 Task: Create new contact,   with mail id: 'SmithLeah@jcrew.com', first name: 'Leah', Last name: 'Smith', Job Title: Technical Writer, Phone number (408) 555-7890. Change life cycle stage to  'Lead' and lead status to 'New'. Add new company to the associated contact: www.speedmark.com
 . Logged in from softage.5@softage.net
Action: Mouse moved to (69, 66)
Screenshot: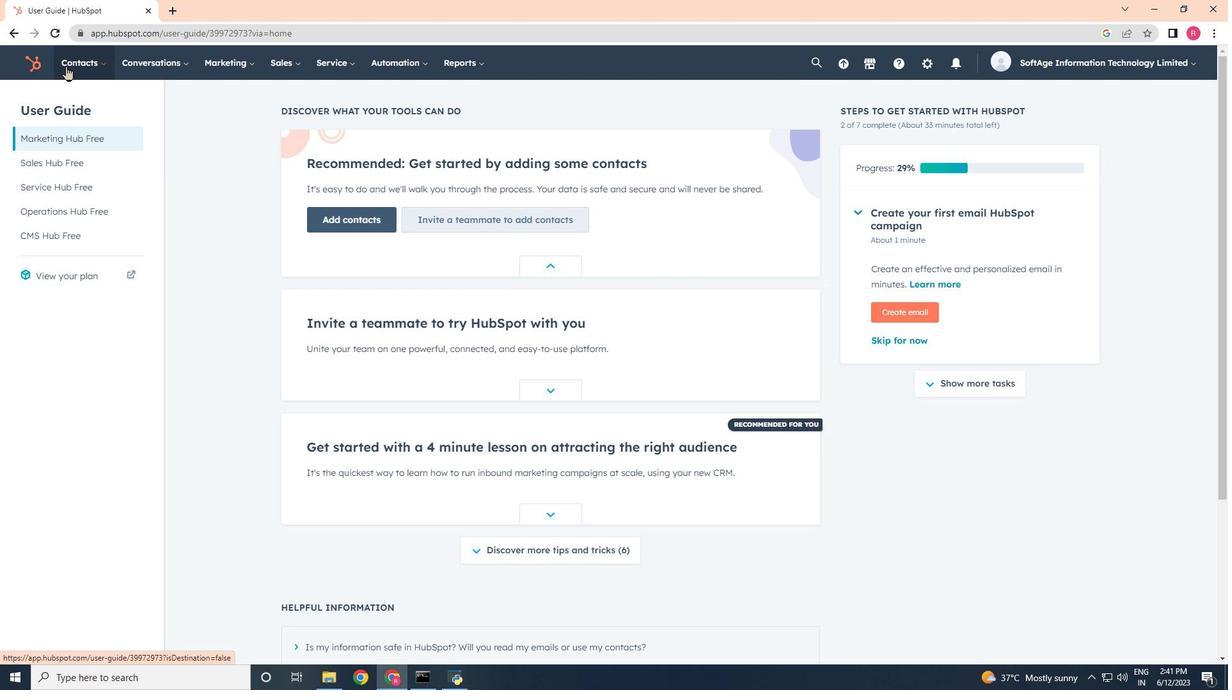 
Action: Mouse pressed left at (69, 66)
Screenshot: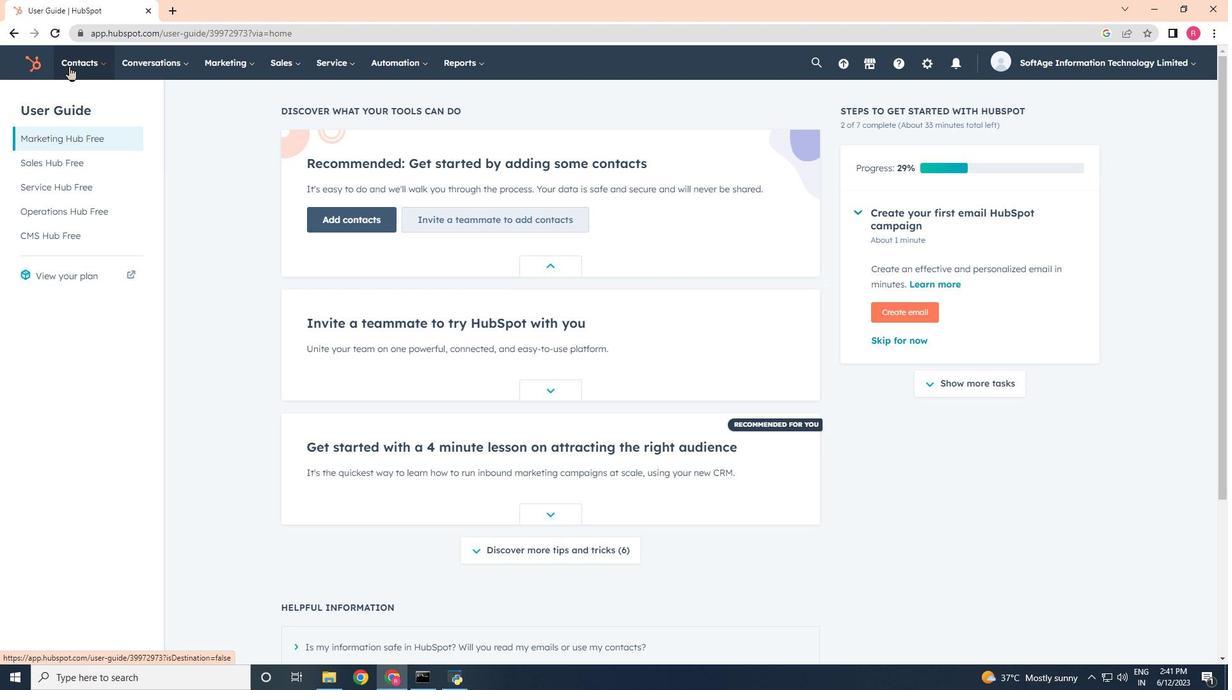 
Action: Mouse moved to (87, 97)
Screenshot: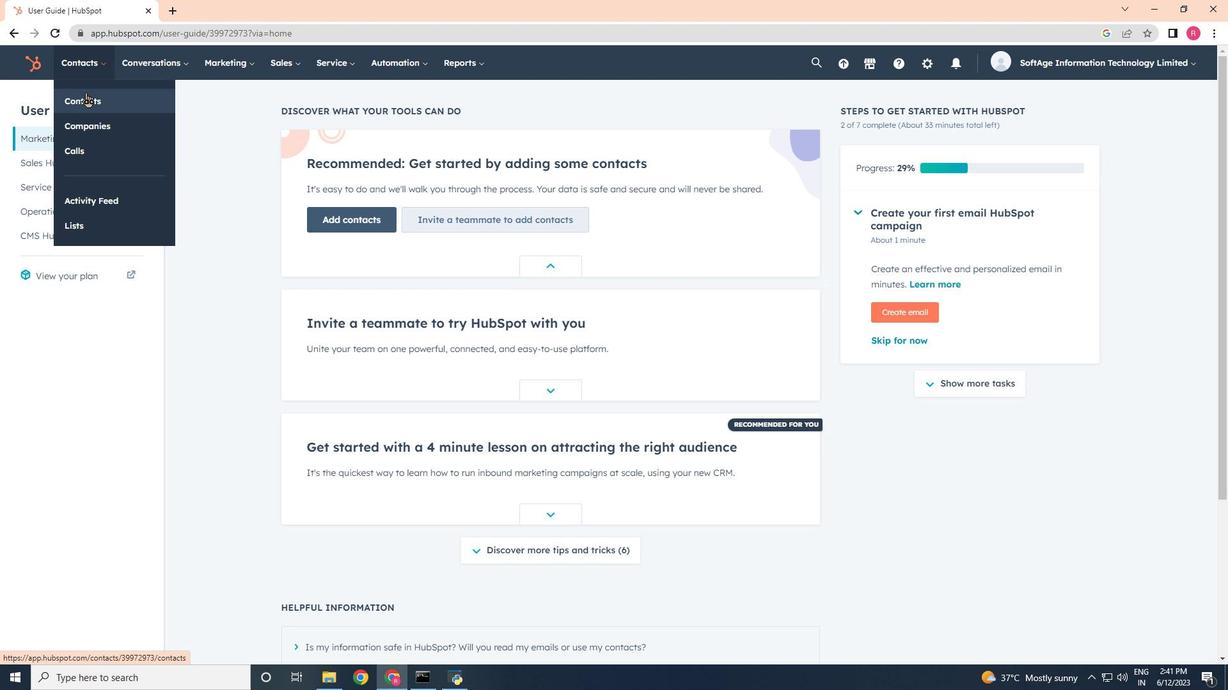 
Action: Mouse pressed left at (87, 97)
Screenshot: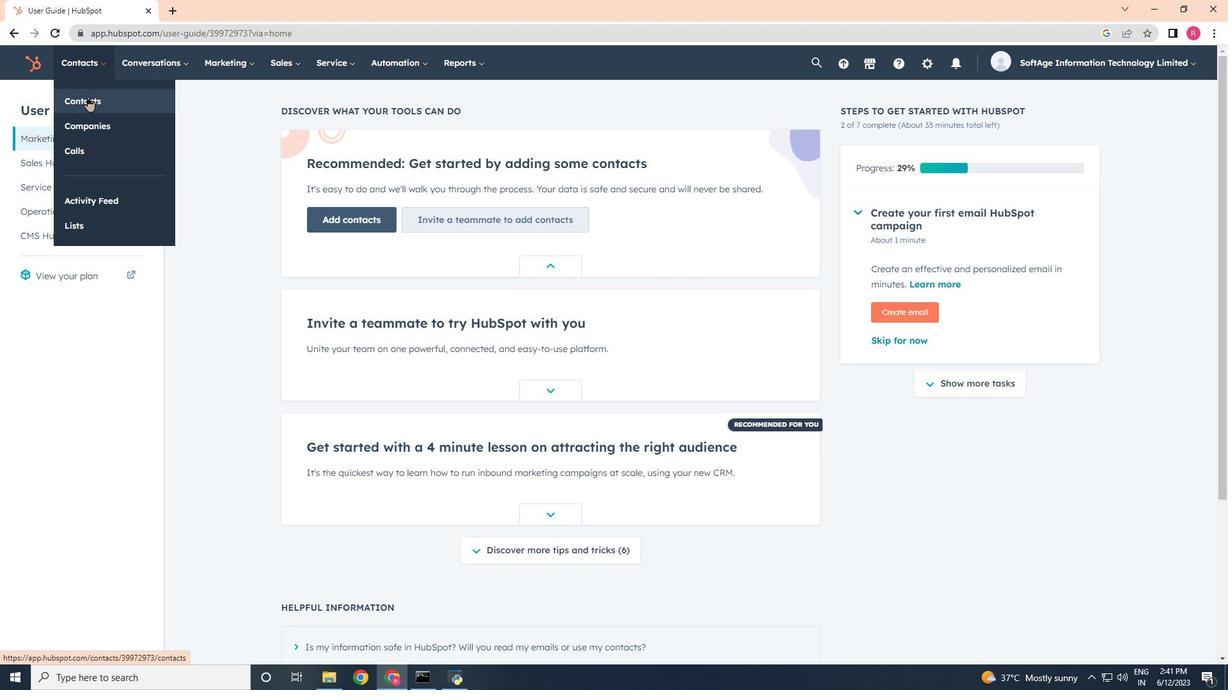 
Action: Mouse moved to (1182, 109)
Screenshot: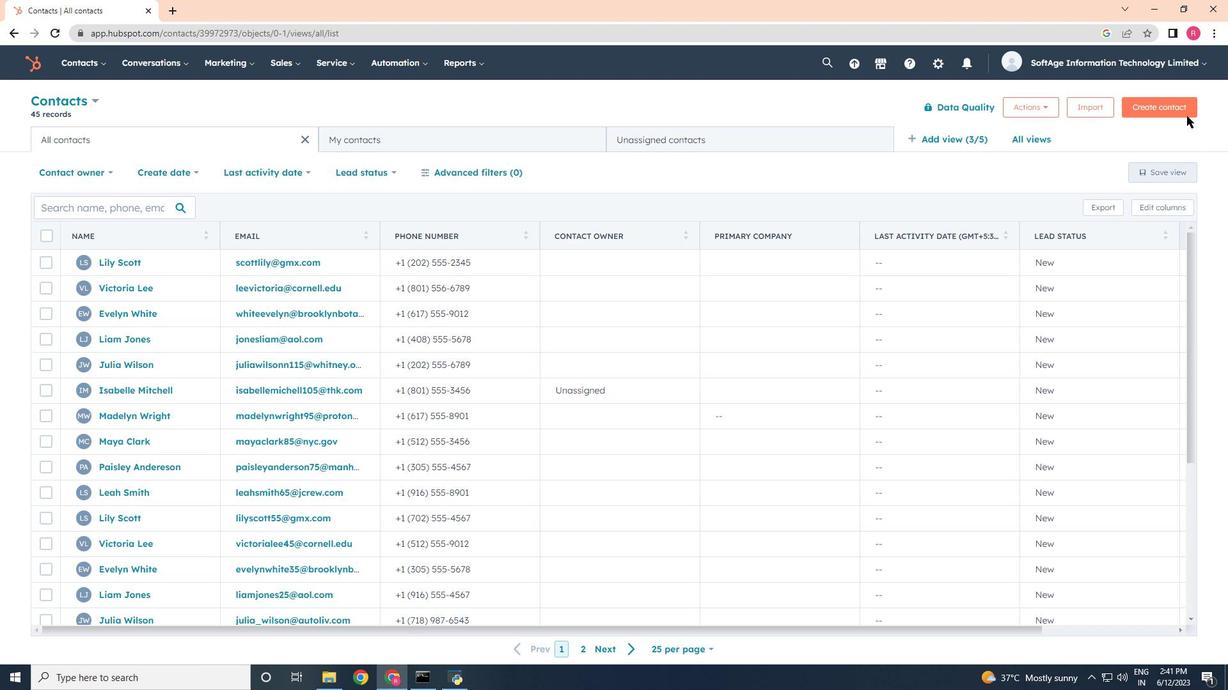 
Action: Mouse pressed left at (1182, 109)
Screenshot: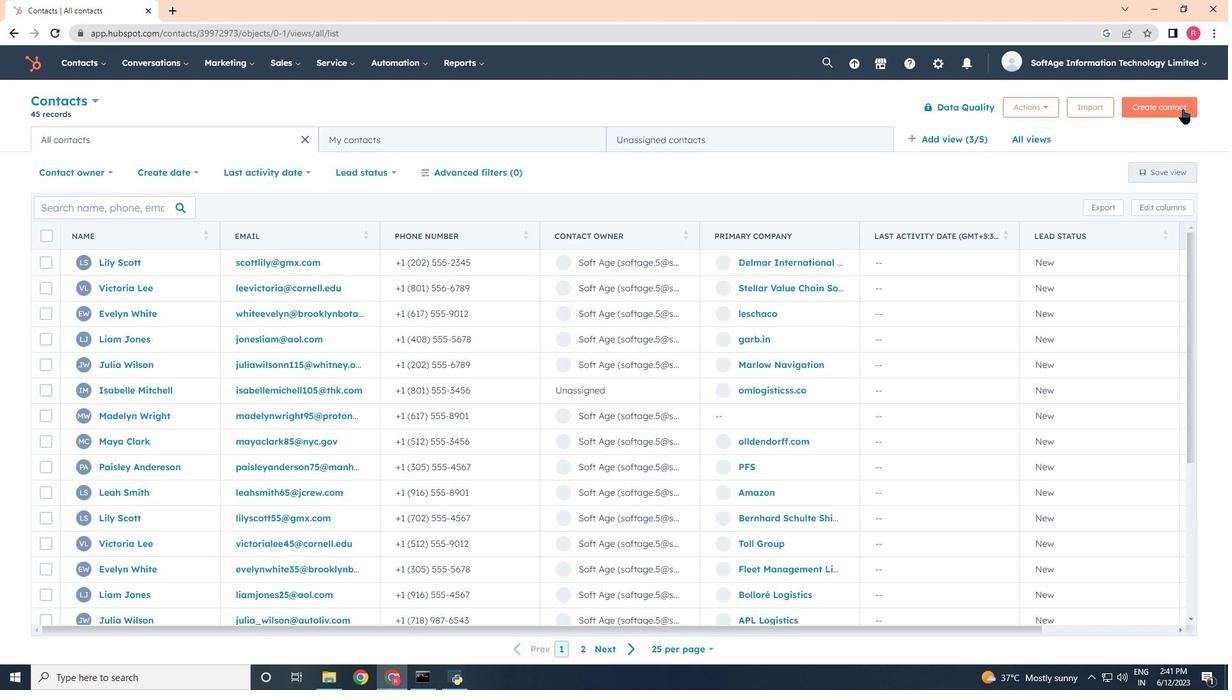 
Action: Mouse moved to (943, 165)
Screenshot: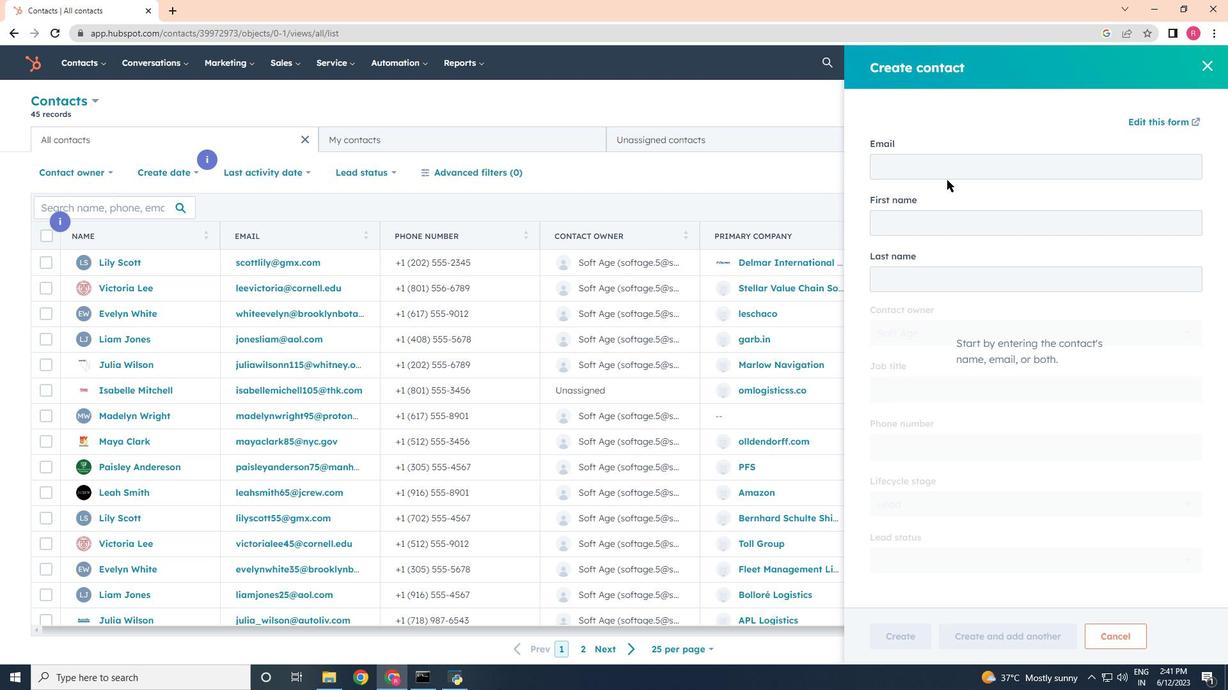 
Action: Mouse pressed left at (943, 165)
Screenshot: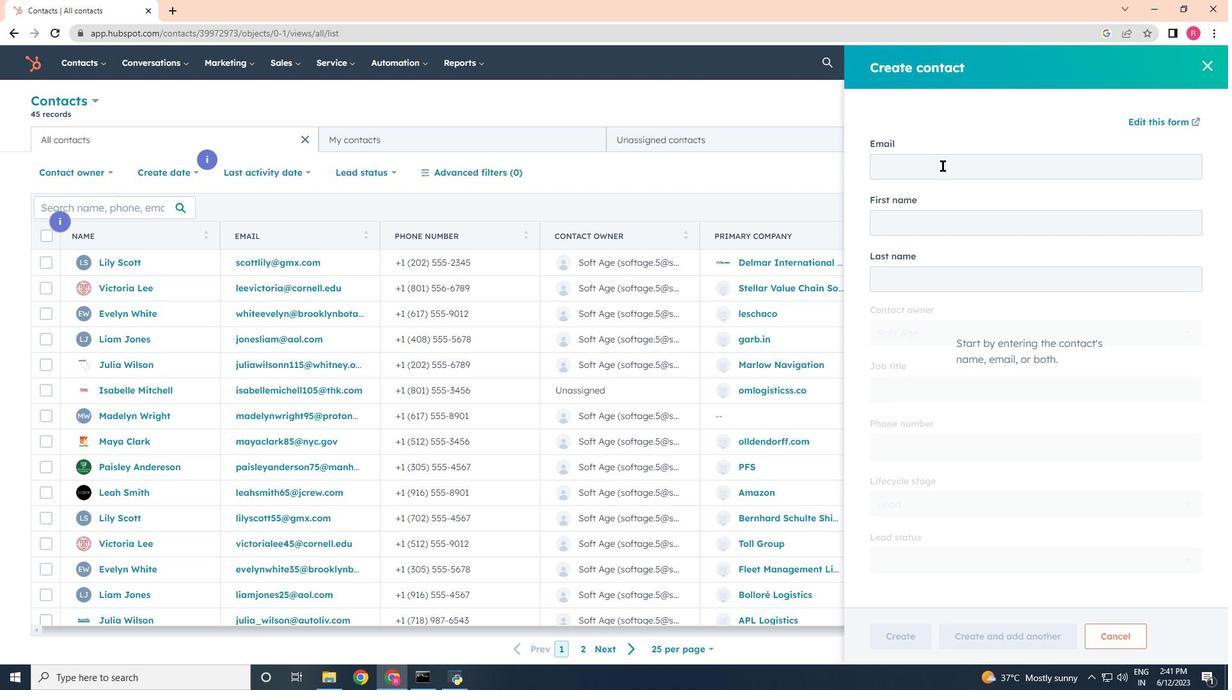 
Action: Mouse moved to (924, 154)
Screenshot: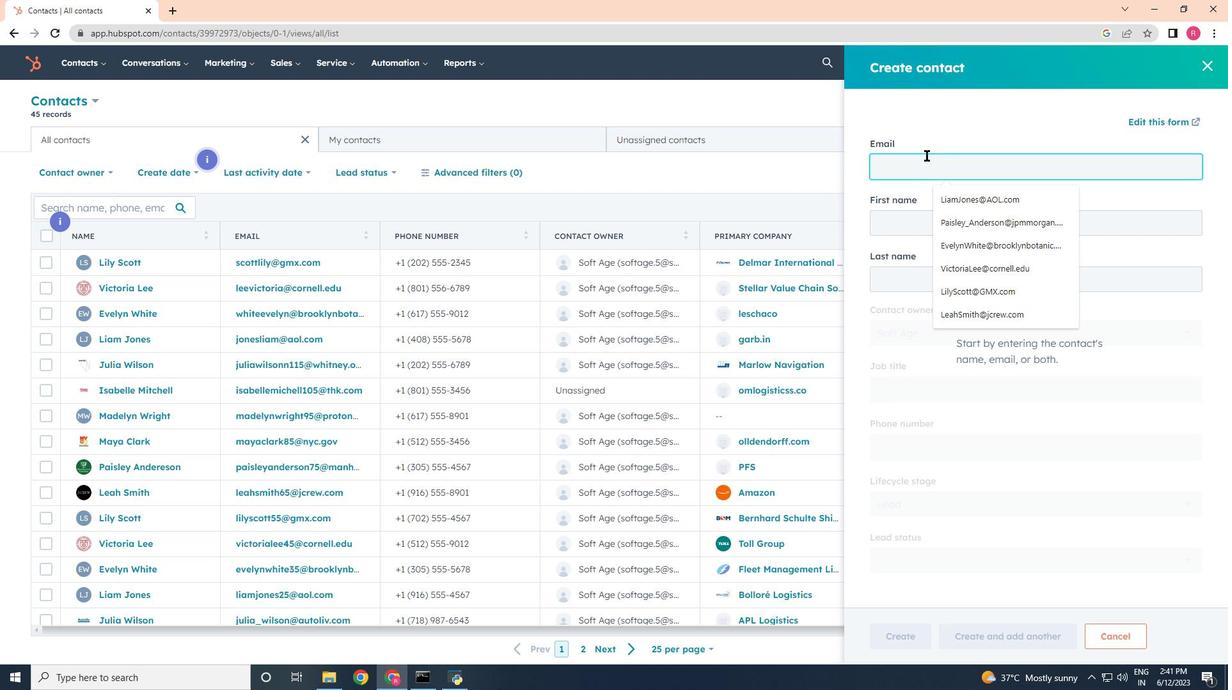 
Action: Key pressed <Key.shift>Smith<Key.shift>Leah<Key.shift><Key.shift><Key.shift><Key.shift><Key.shift><Key.shift><Key.shift>@jcrew.com
Screenshot: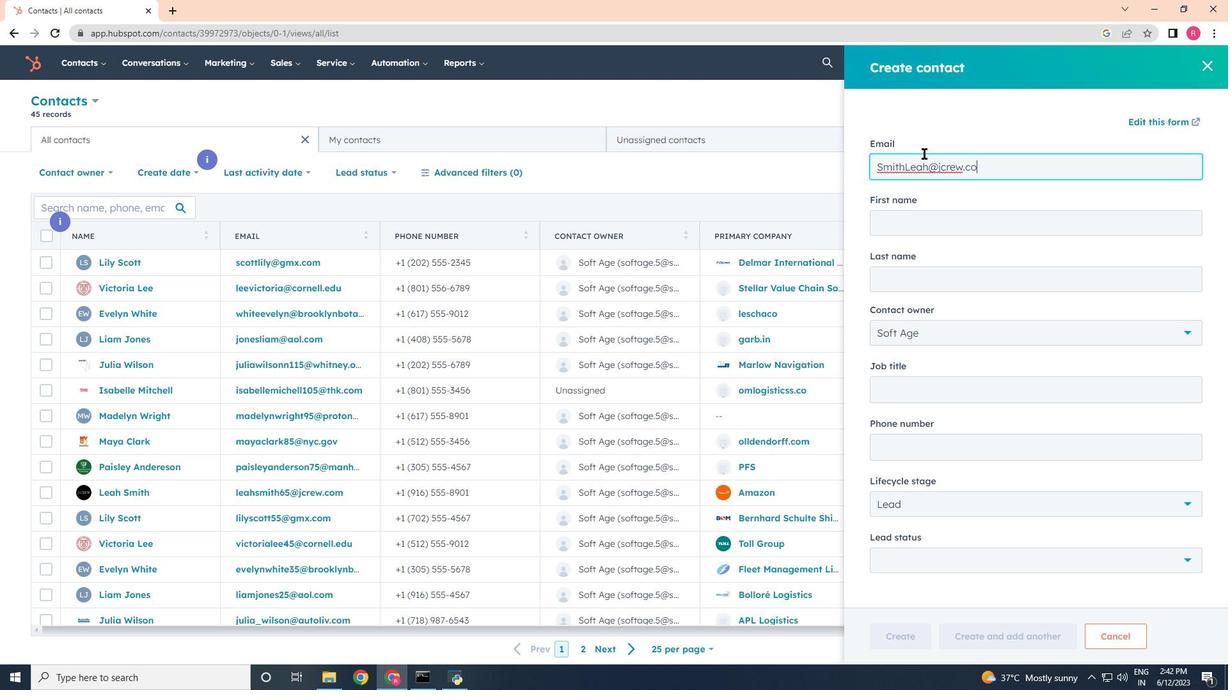 
Action: Mouse moved to (944, 220)
Screenshot: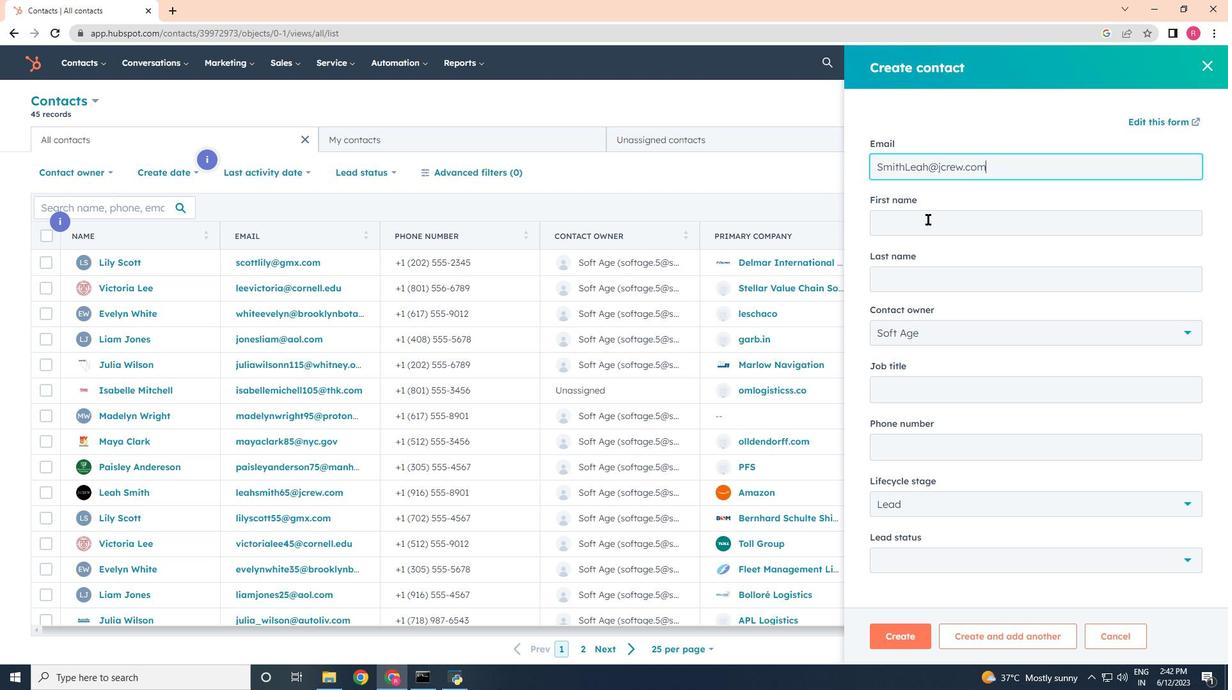 
Action: Mouse pressed left at (944, 220)
Screenshot: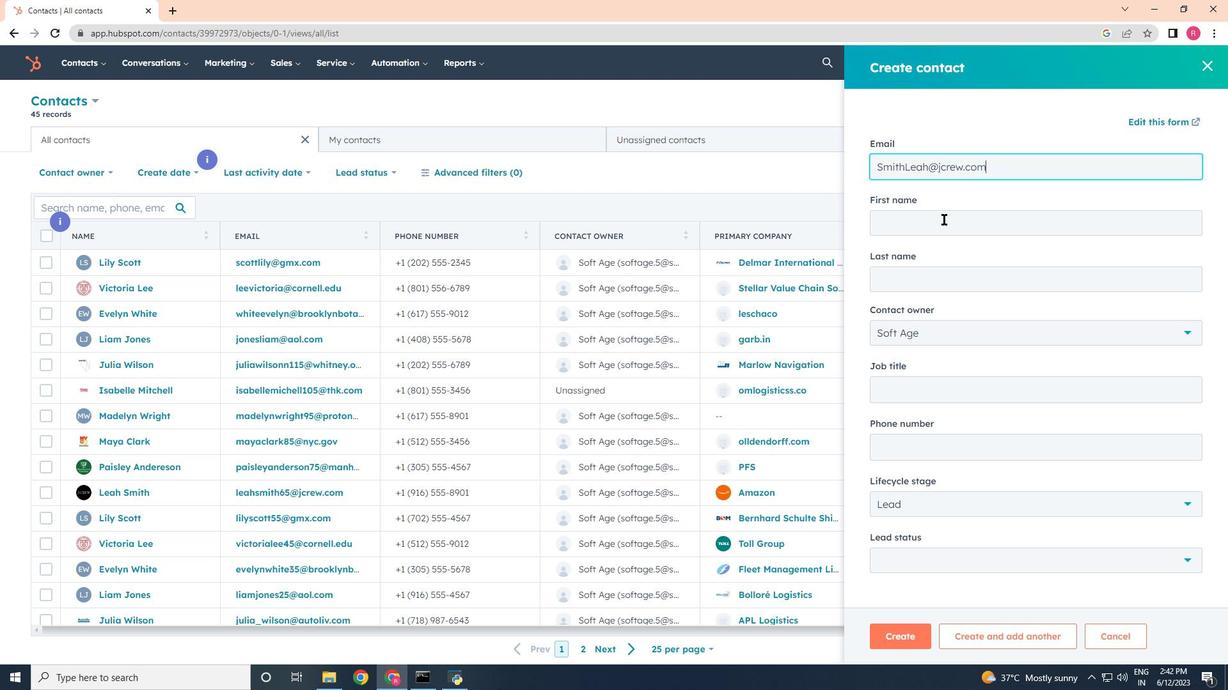 
Action: Mouse moved to (944, 220)
Screenshot: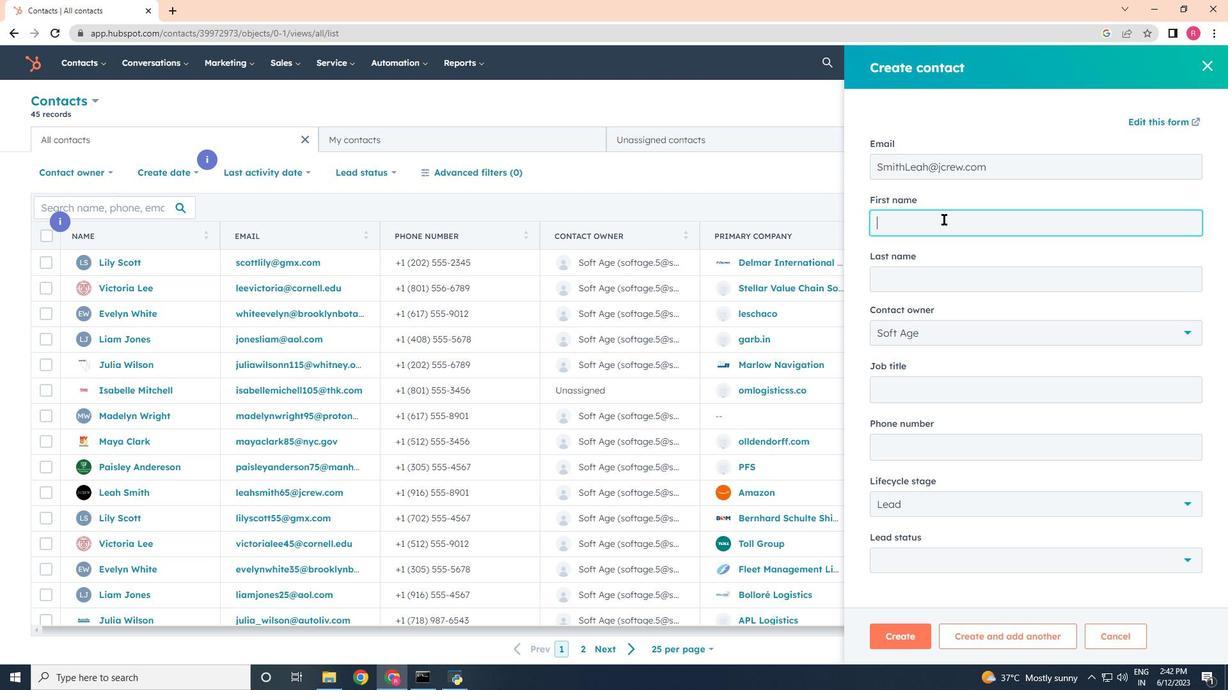 
Action: Key pressed <Key.shift>Leah<Key.tab><Key.shift><Key.shift><Key.shift><Key.shift><Key.shift><Key.shift><Key.shift><Key.shift><Key.shift>Smith<Key.tab><Key.tab><Key.shift>Technical<Key.space><Key.shift>Writwe<Key.backspace><Key.backspace>er
Screenshot: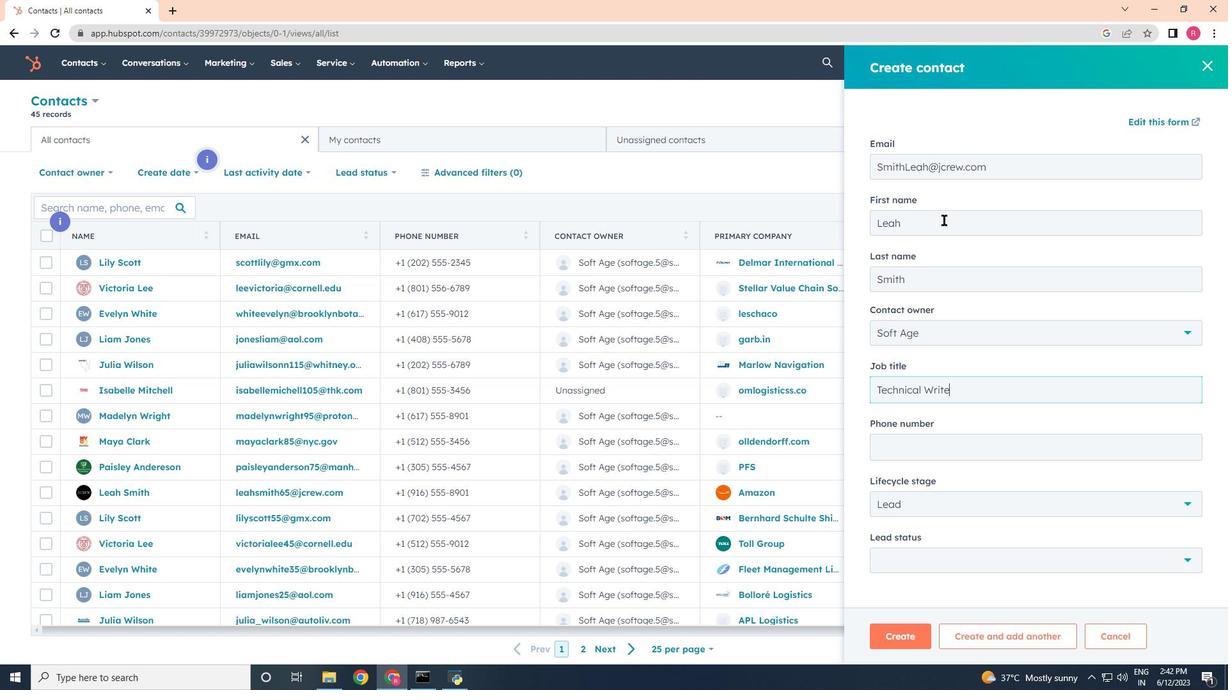 
Action: Mouse moved to (973, 451)
Screenshot: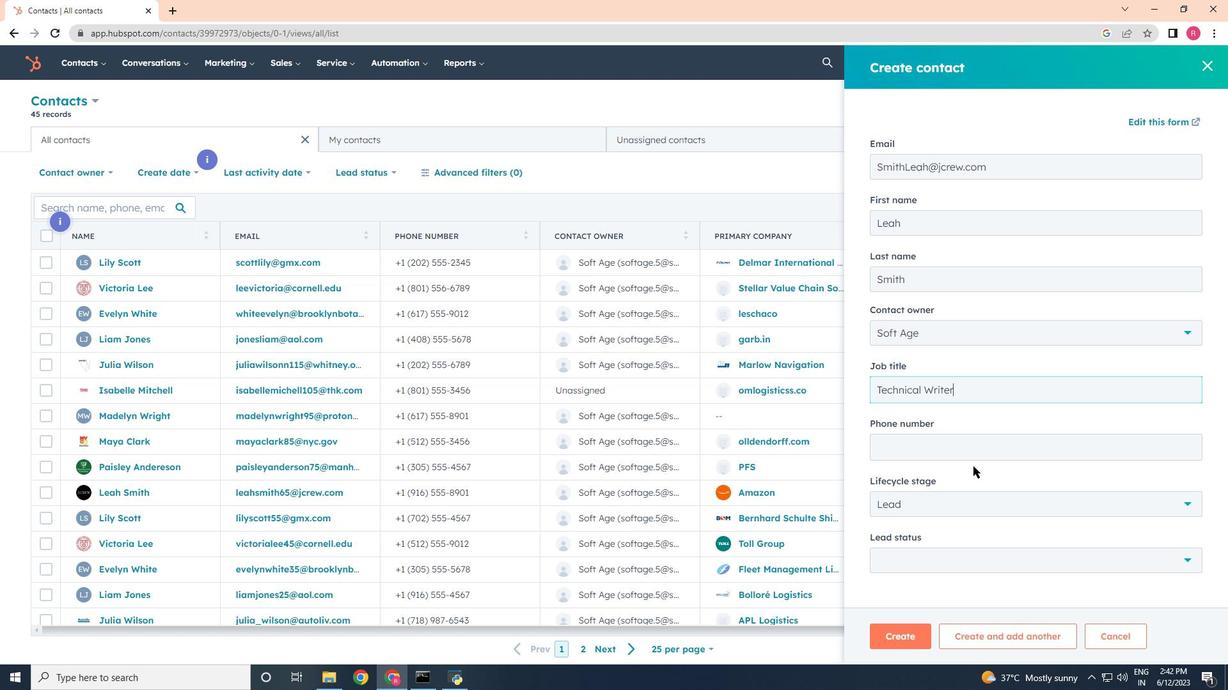 
Action: Mouse pressed left at (973, 451)
Screenshot: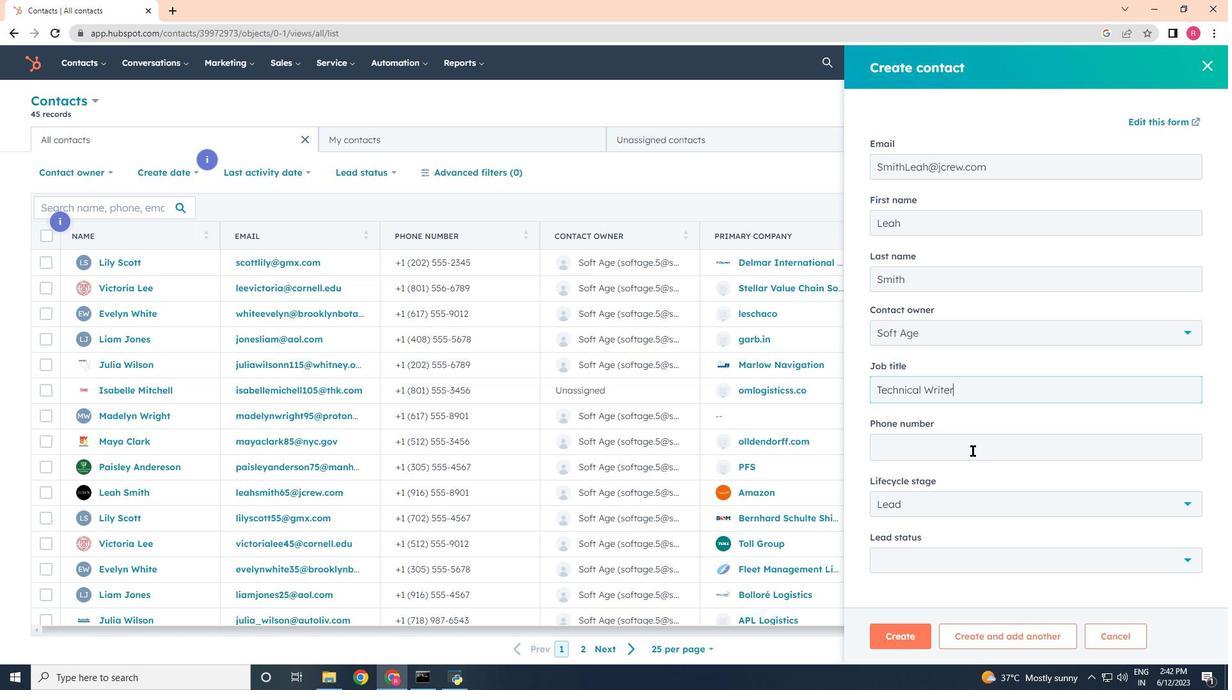 
Action: Mouse moved to (971, 449)
Screenshot: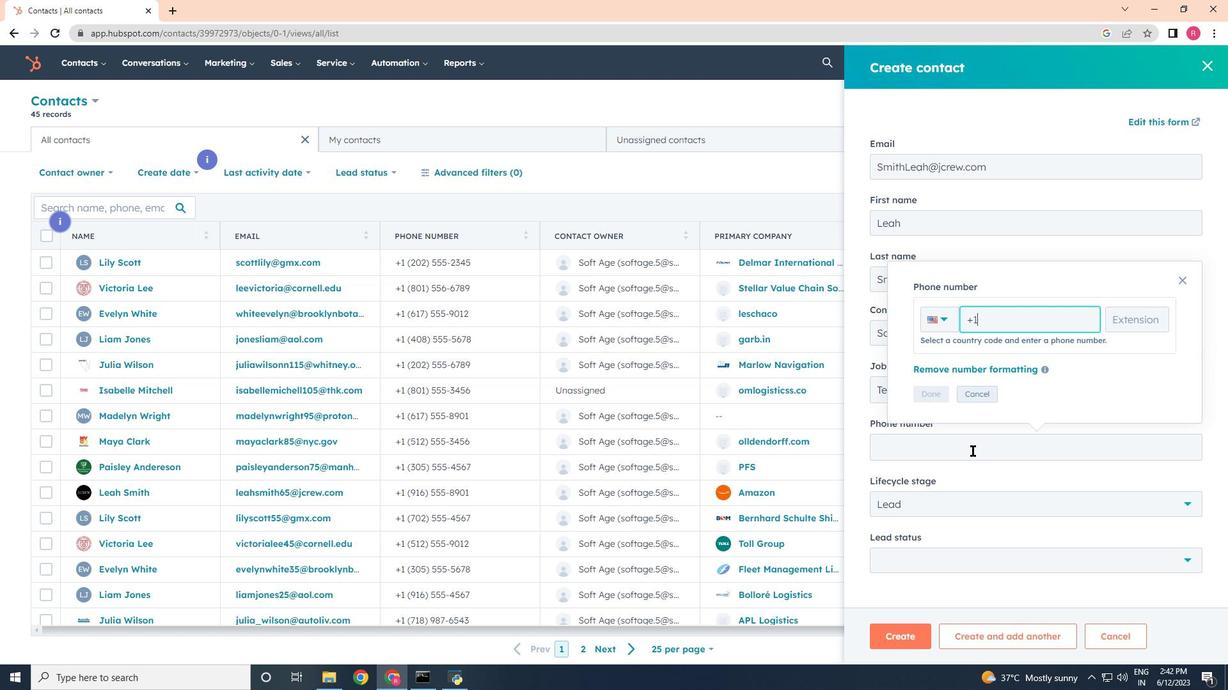 
Action: Key pressed 4085557890
Screenshot: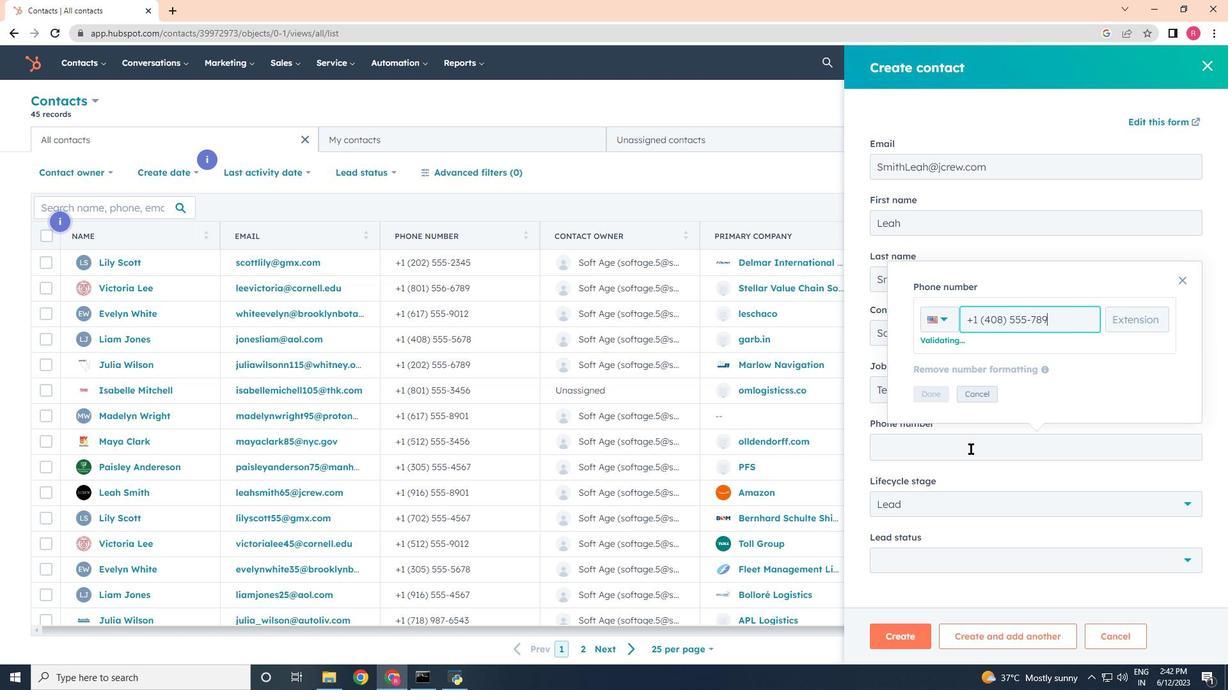 
Action: Mouse moved to (925, 399)
Screenshot: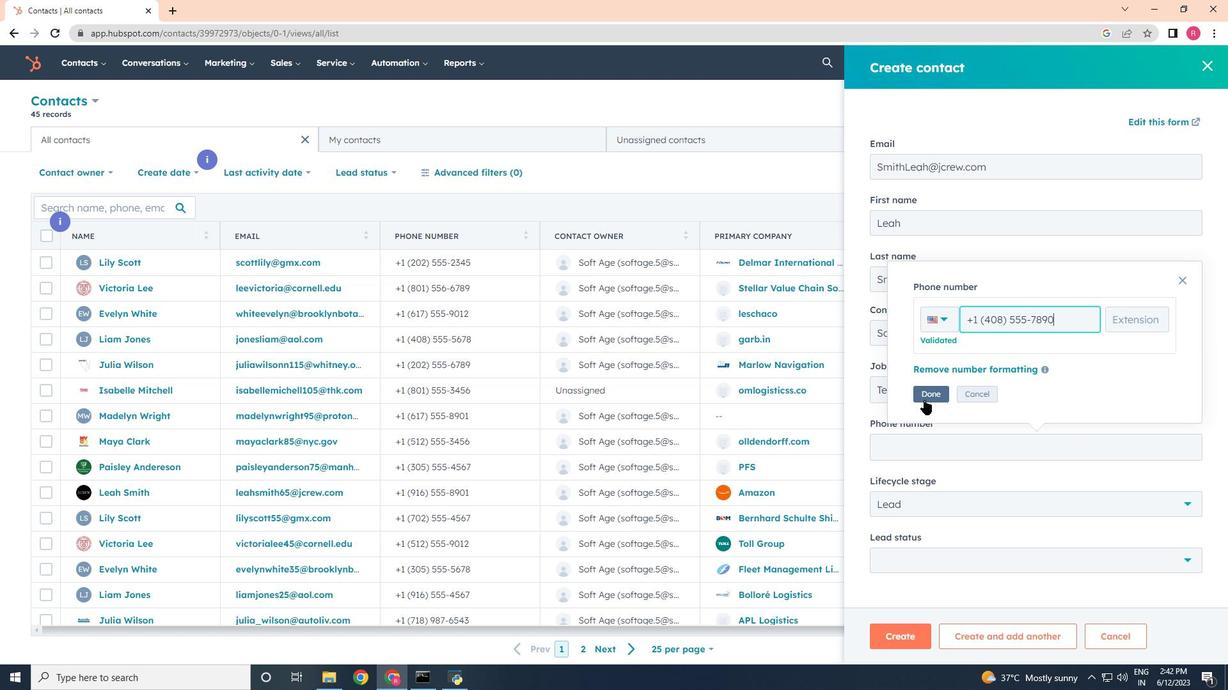 
Action: Mouse pressed left at (925, 399)
Screenshot: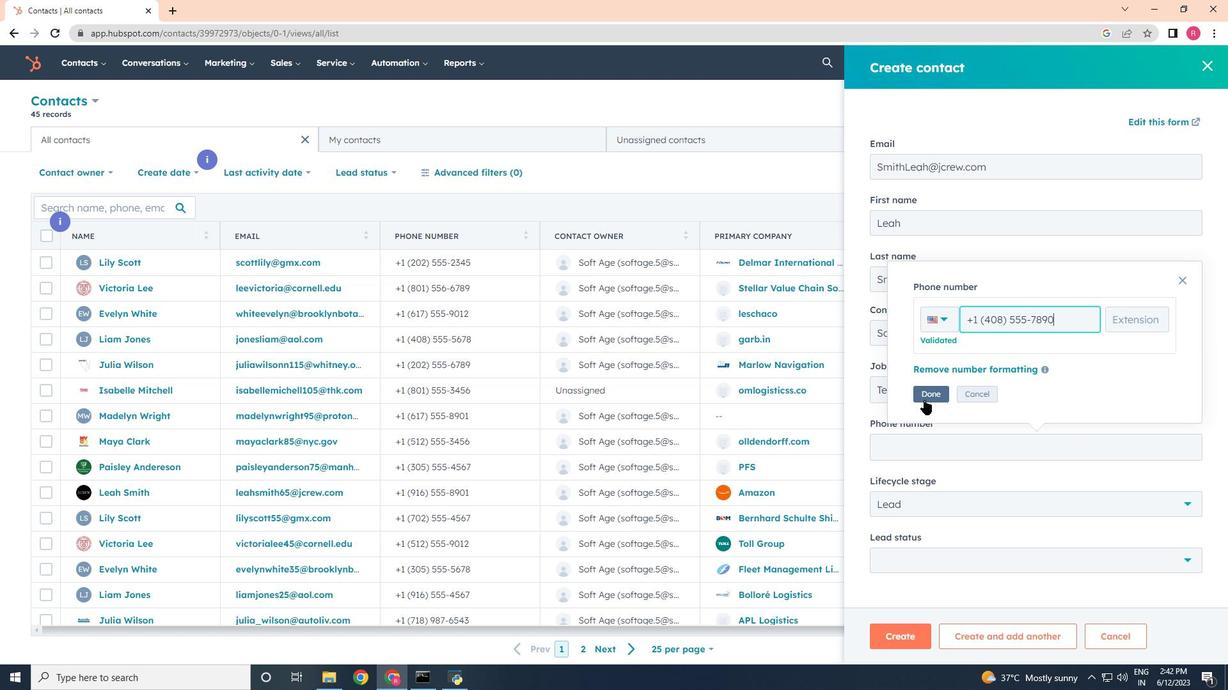 
Action: Mouse moved to (919, 518)
Screenshot: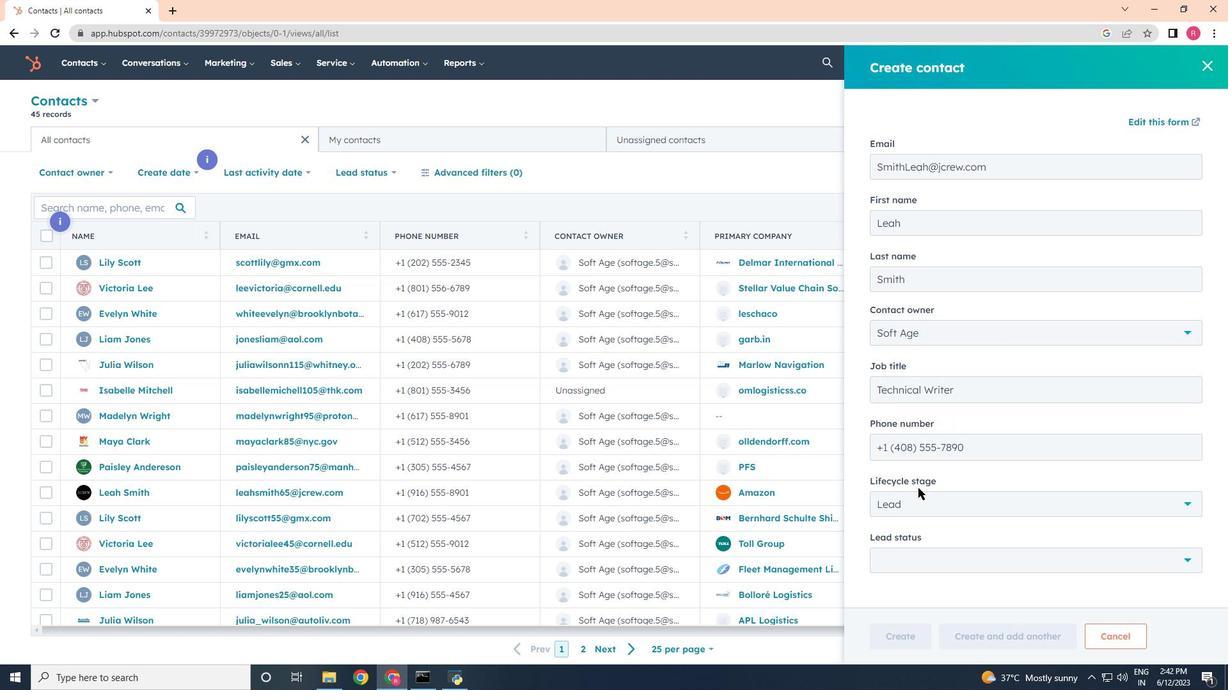 
Action: Mouse pressed left at (919, 518)
Screenshot: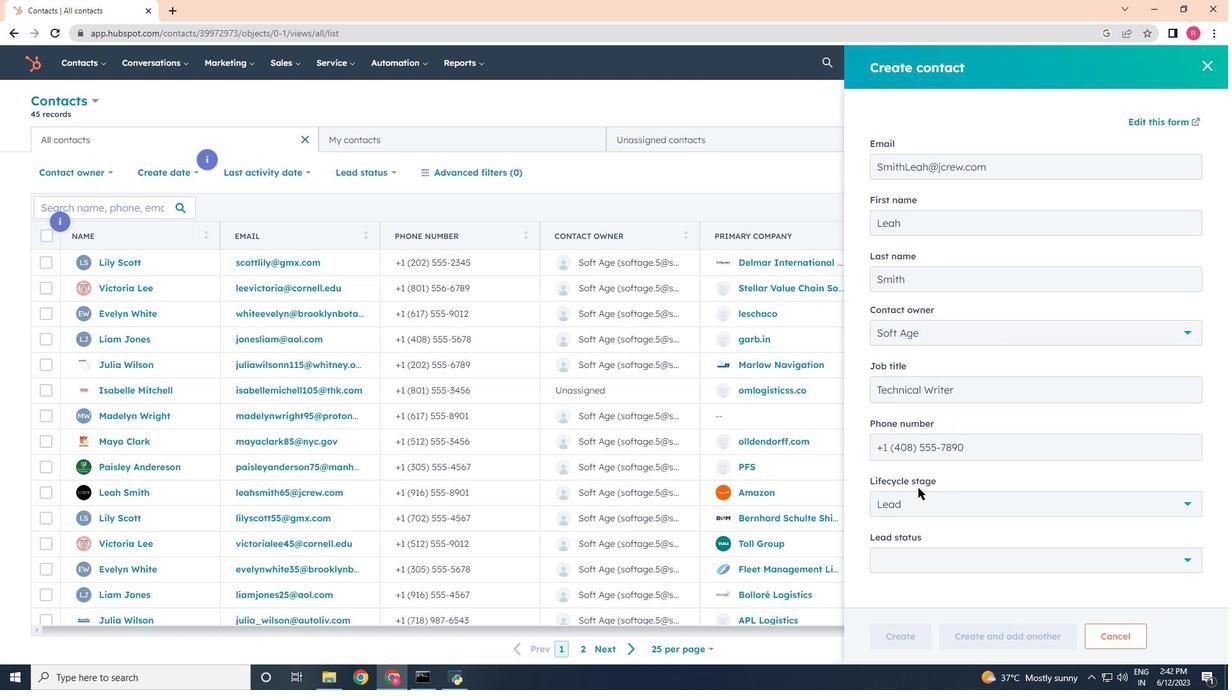 
Action: Mouse moved to (919, 511)
Screenshot: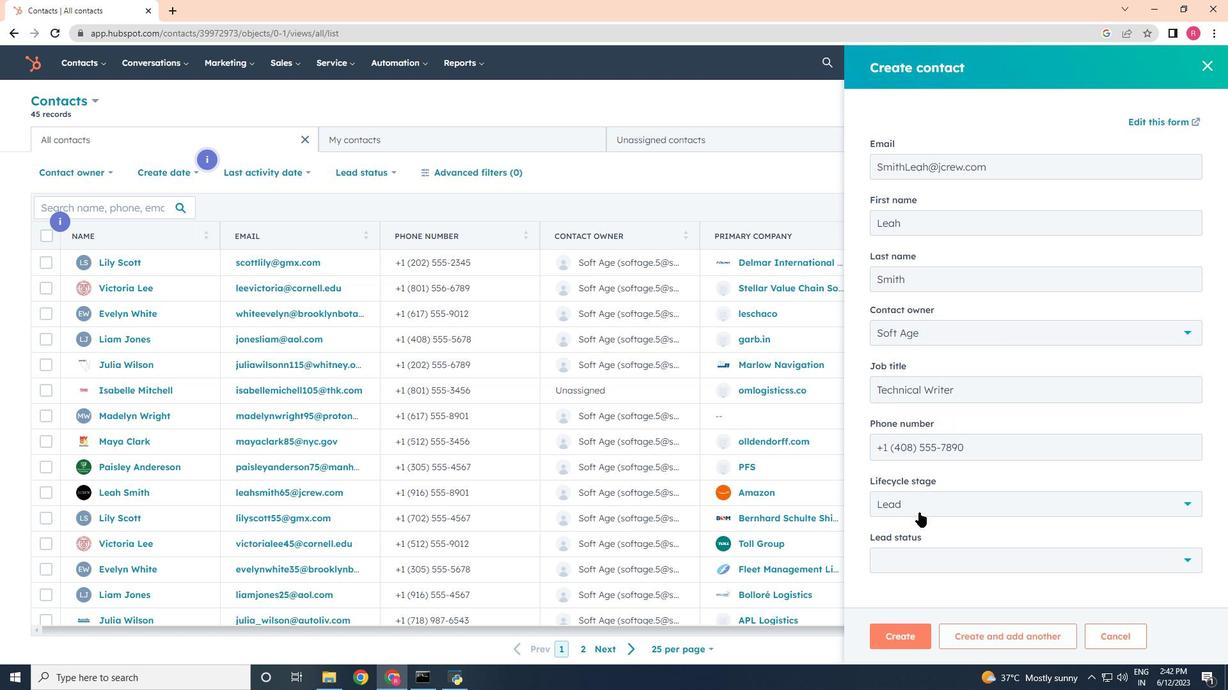 
Action: Mouse pressed left at (919, 511)
Screenshot: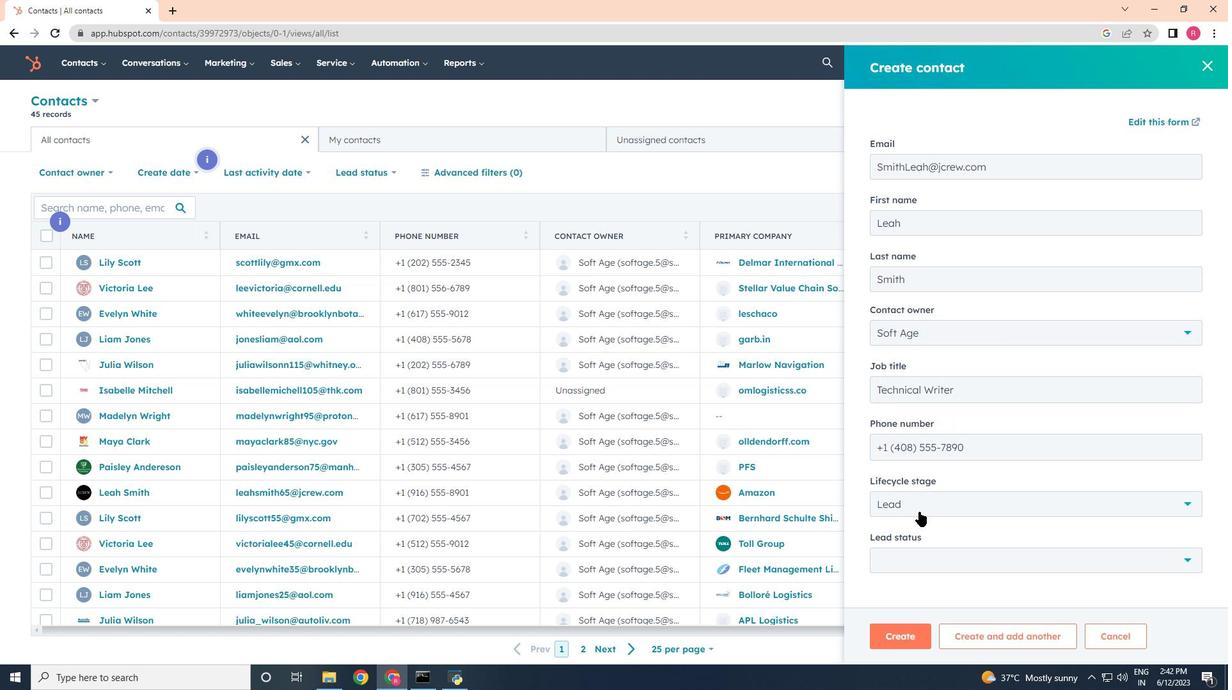 
Action: Mouse moved to (910, 377)
Screenshot: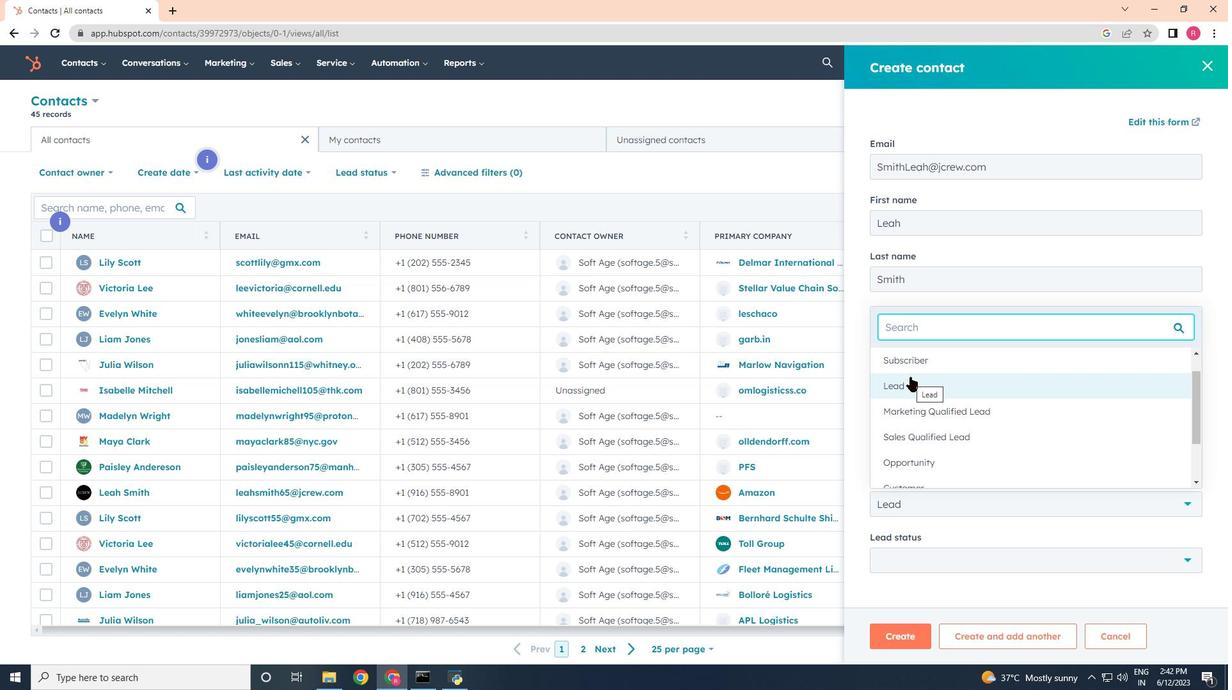 
Action: Mouse pressed left at (910, 377)
Screenshot: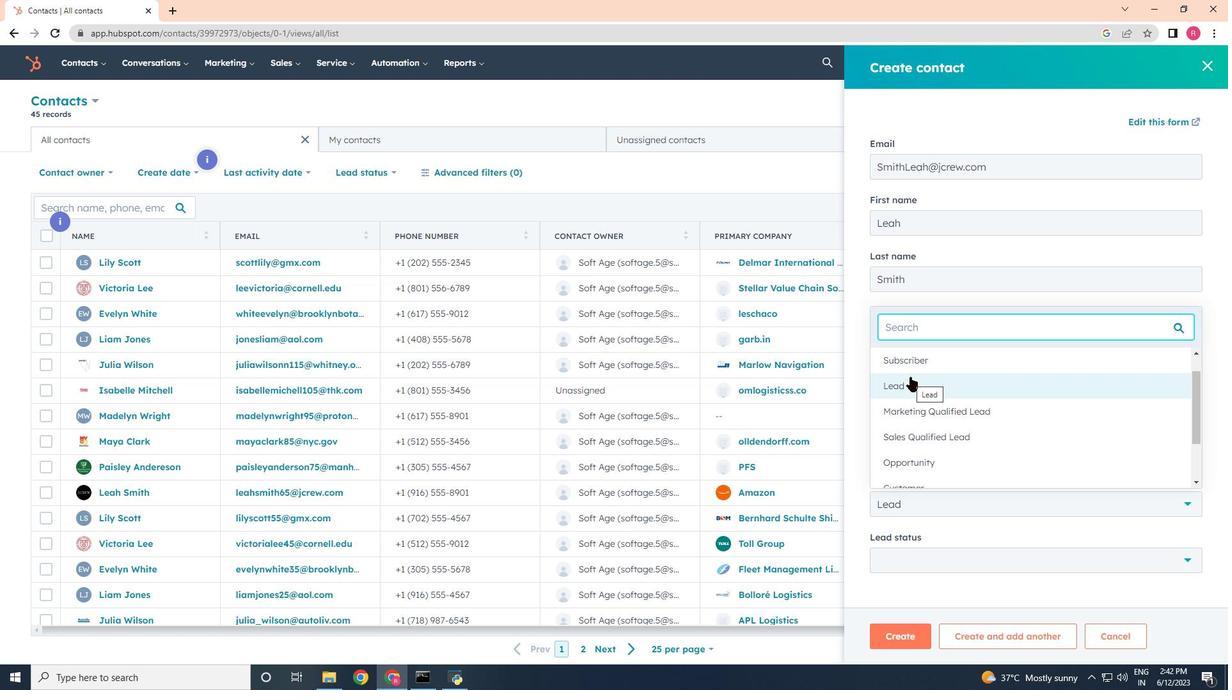 
Action: Mouse moved to (900, 555)
Screenshot: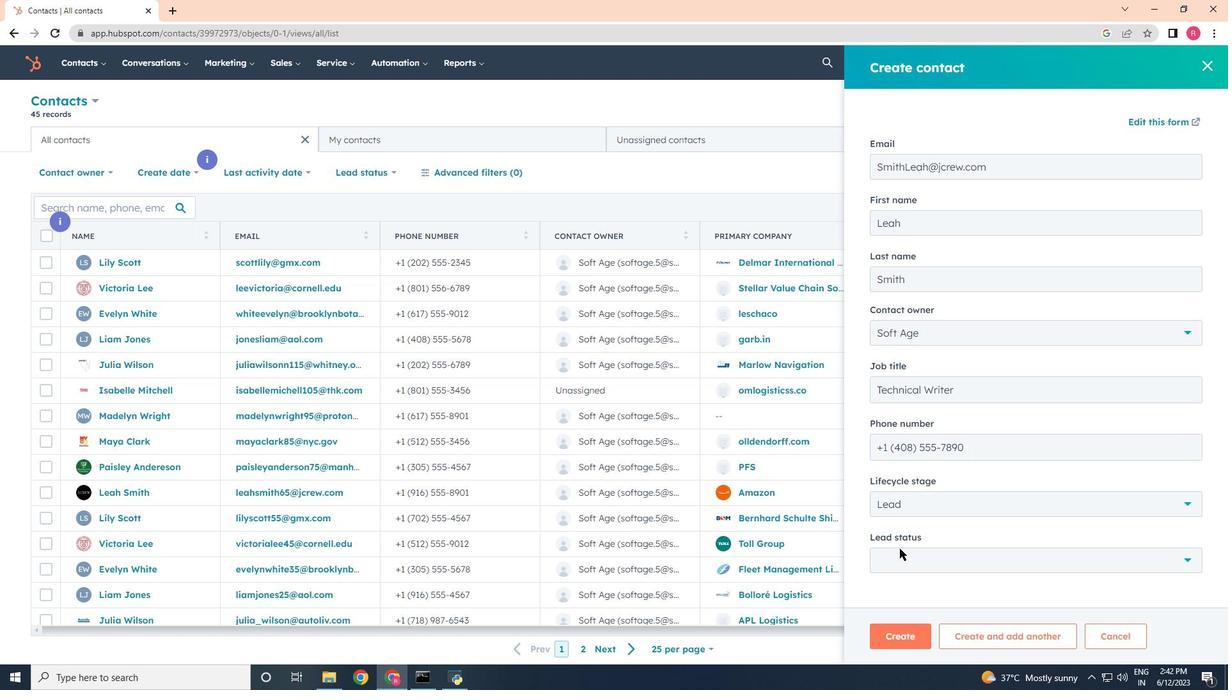 
Action: Mouse pressed left at (900, 555)
Screenshot: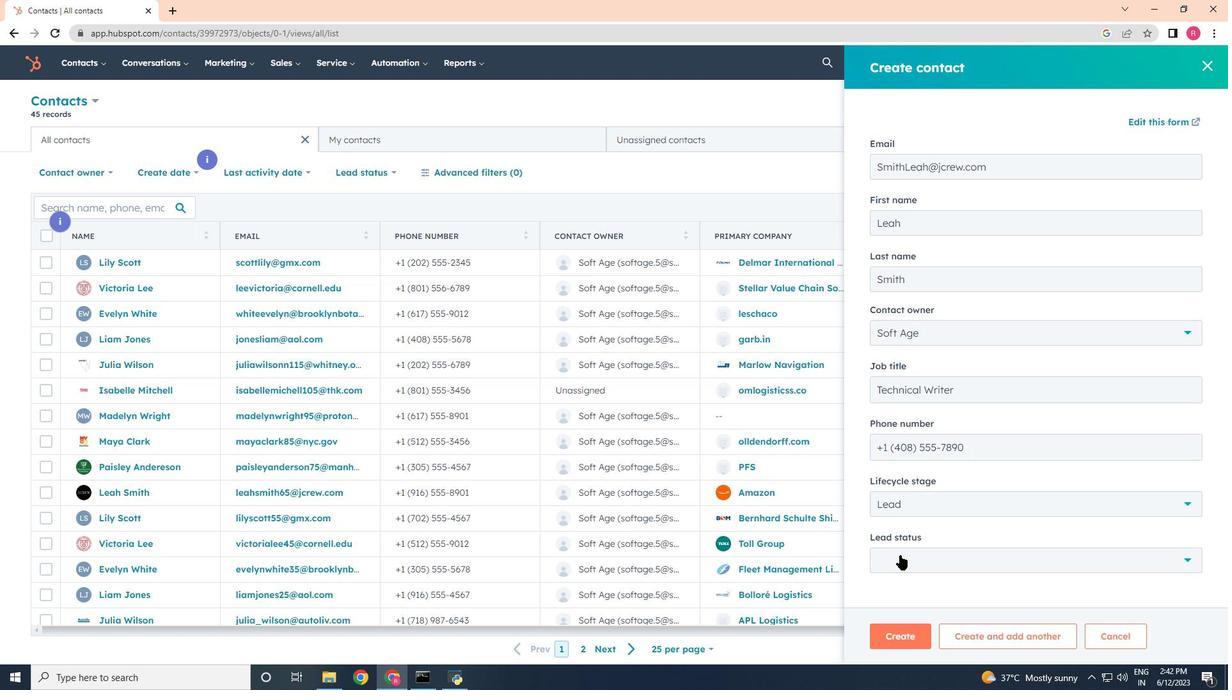 
Action: Mouse moved to (896, 434)
Screenshot: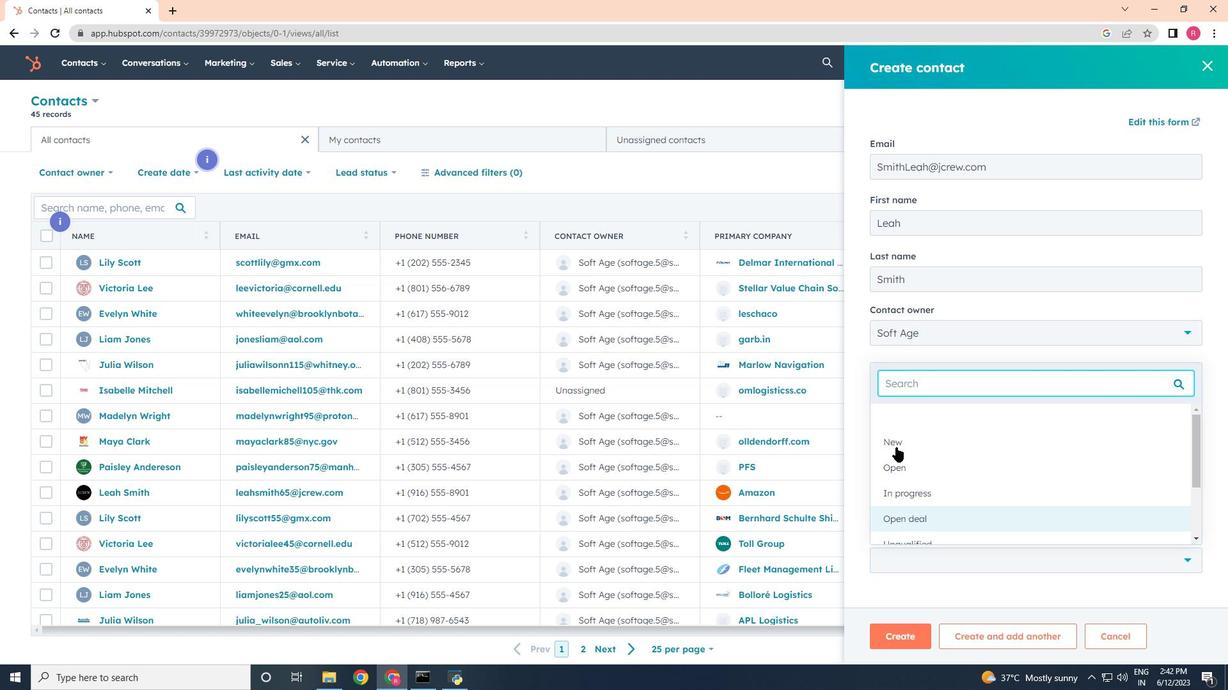 
Action: Mouse pressed left at (896, 434)
Screenshot: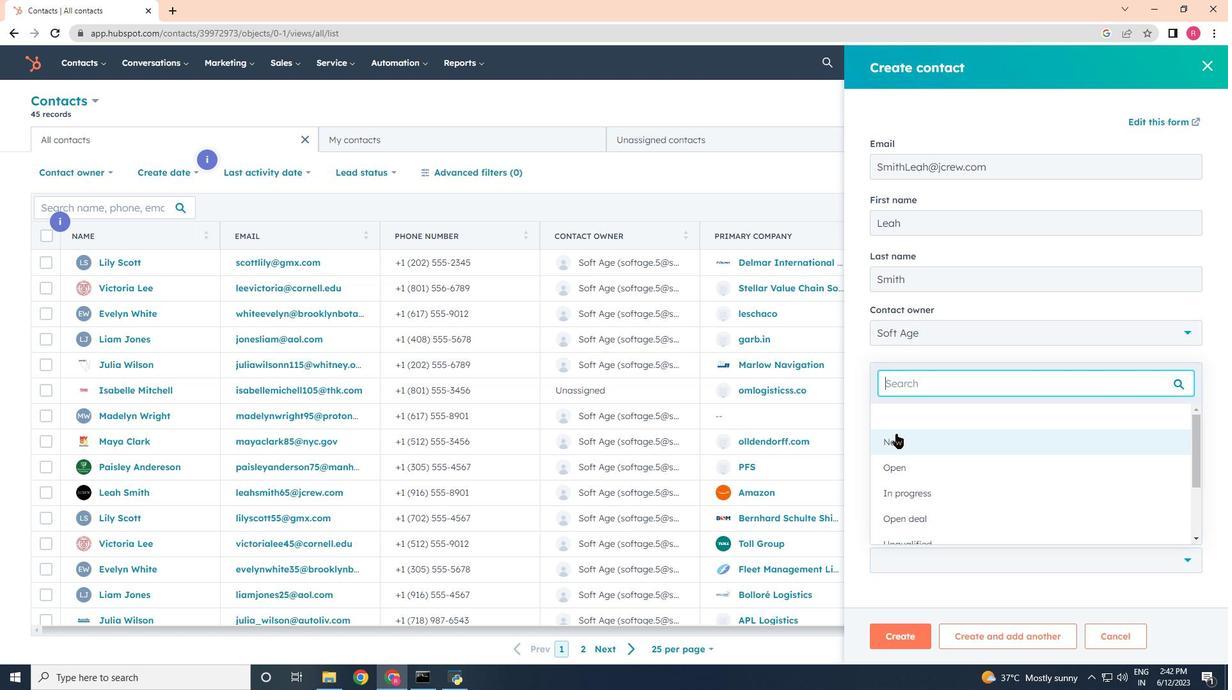 
Action: Mouse moved to (919, 635)
Screenshot: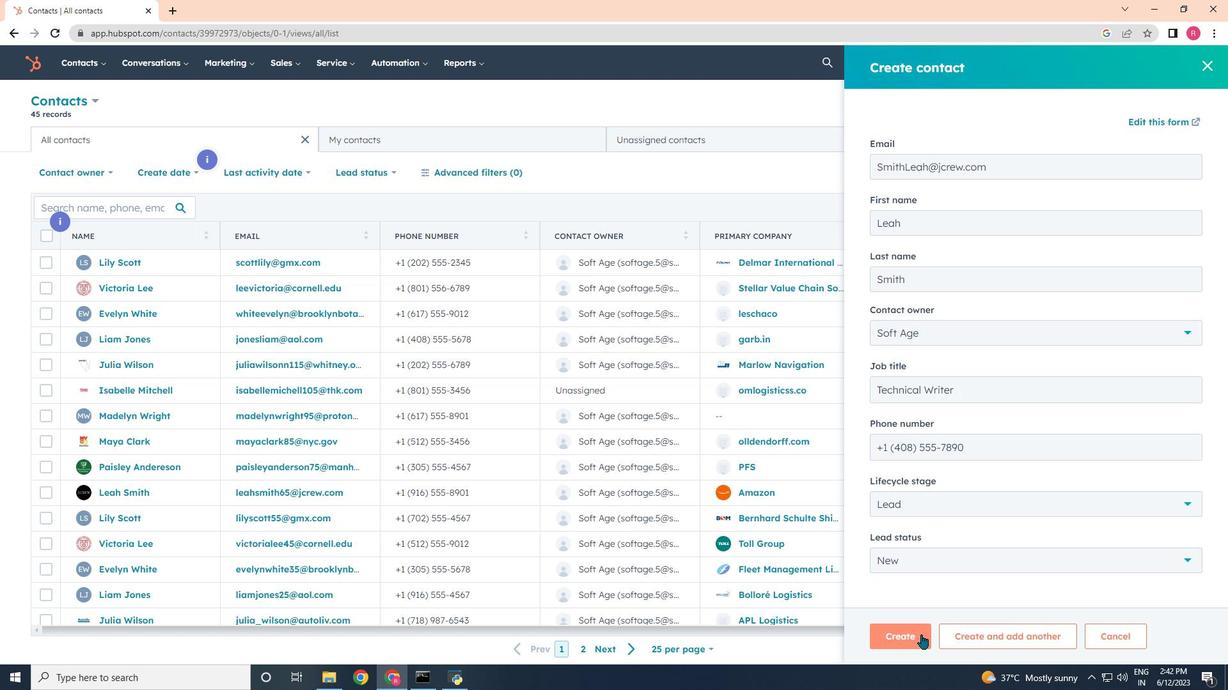 
Action: Mouse pressed left at (919, 635)
Screenshot: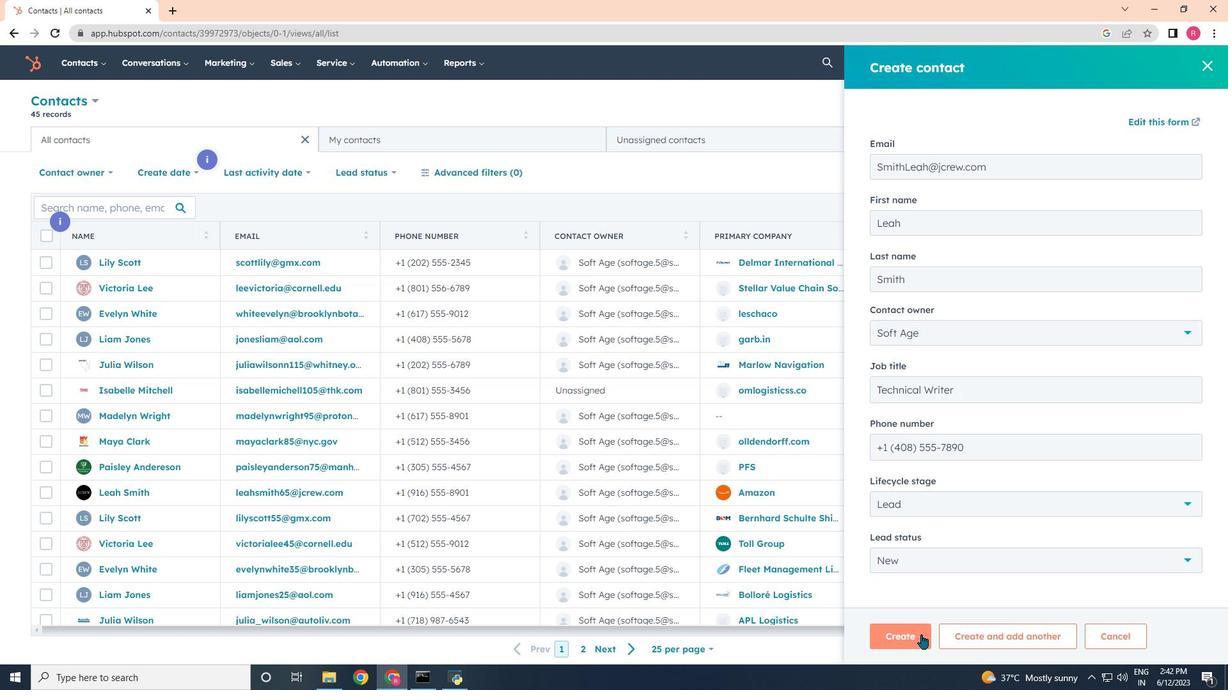 
Action: Mouse moved to (868, 413)
Screenshot: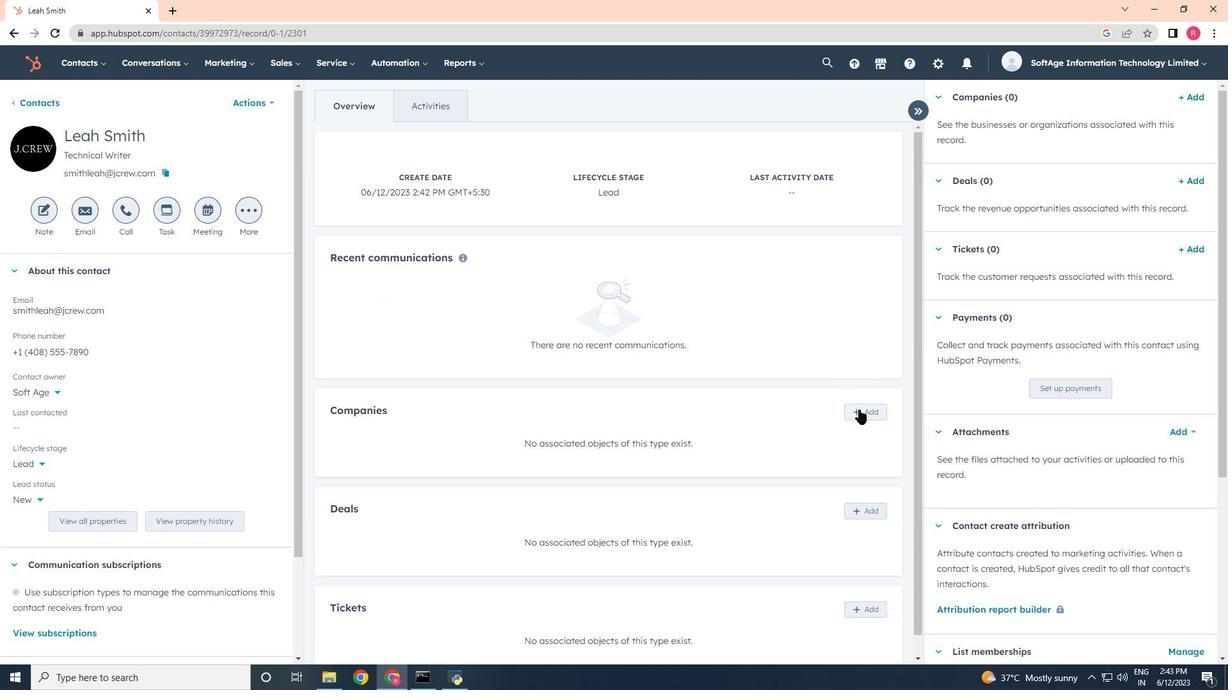 
Action: Mouse pressed left at (868, 413)
Screenshot: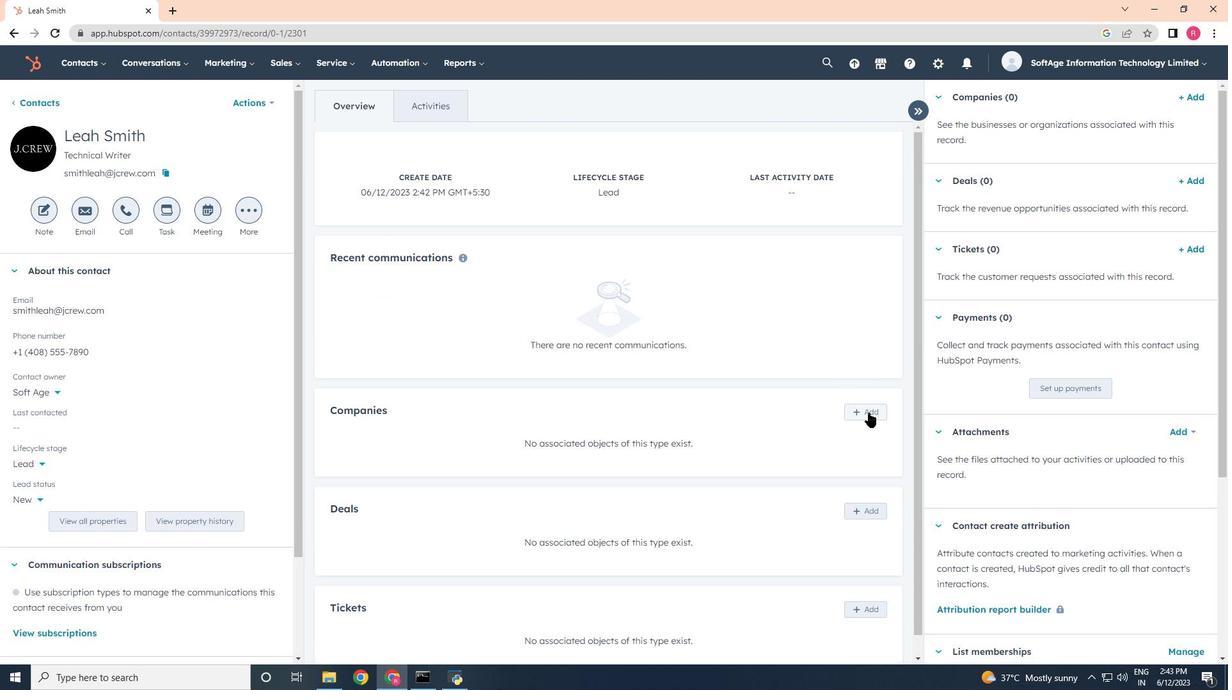 
Action: Mouse moved to (932, 133)
Screenshot: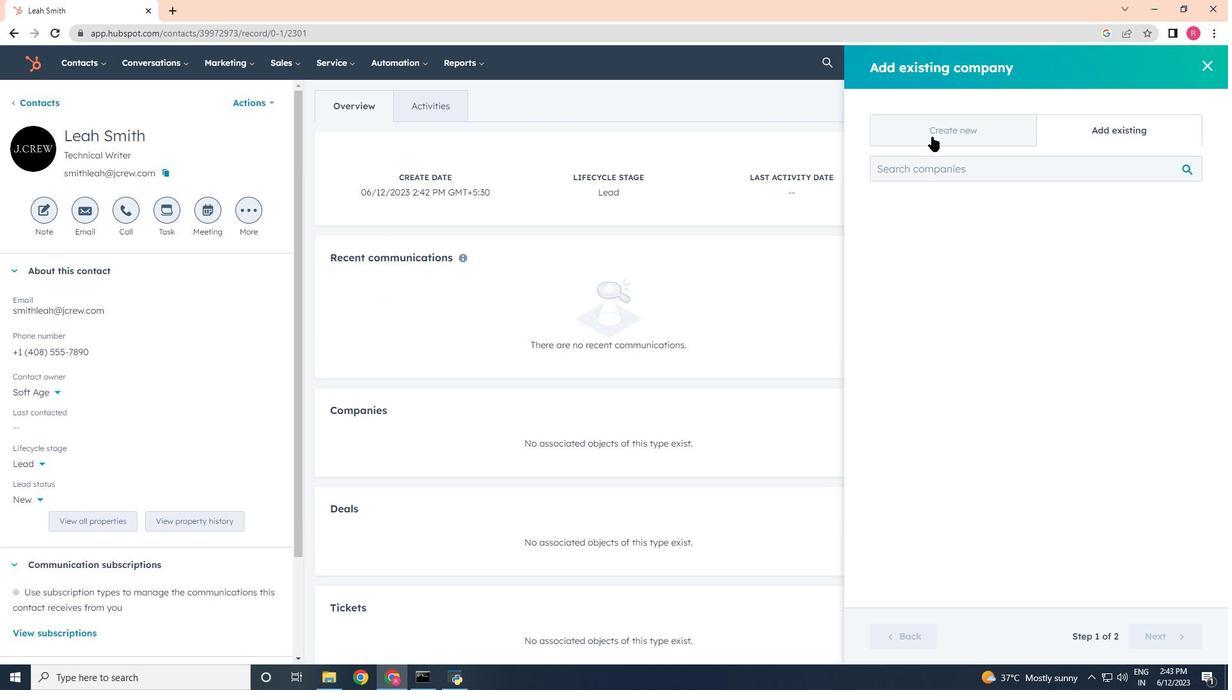 
Action: Mouse pressed left at (932, 133)
Screenshot: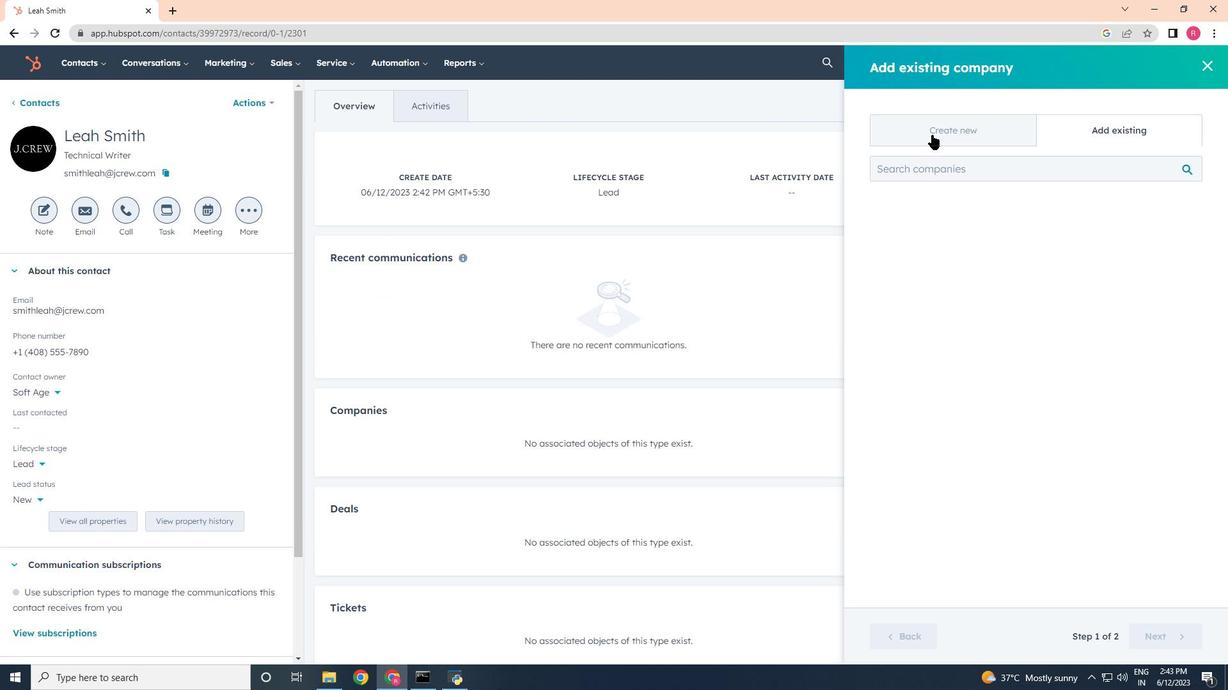 
Action: Mouse moved to (954, 204)
Screenshot: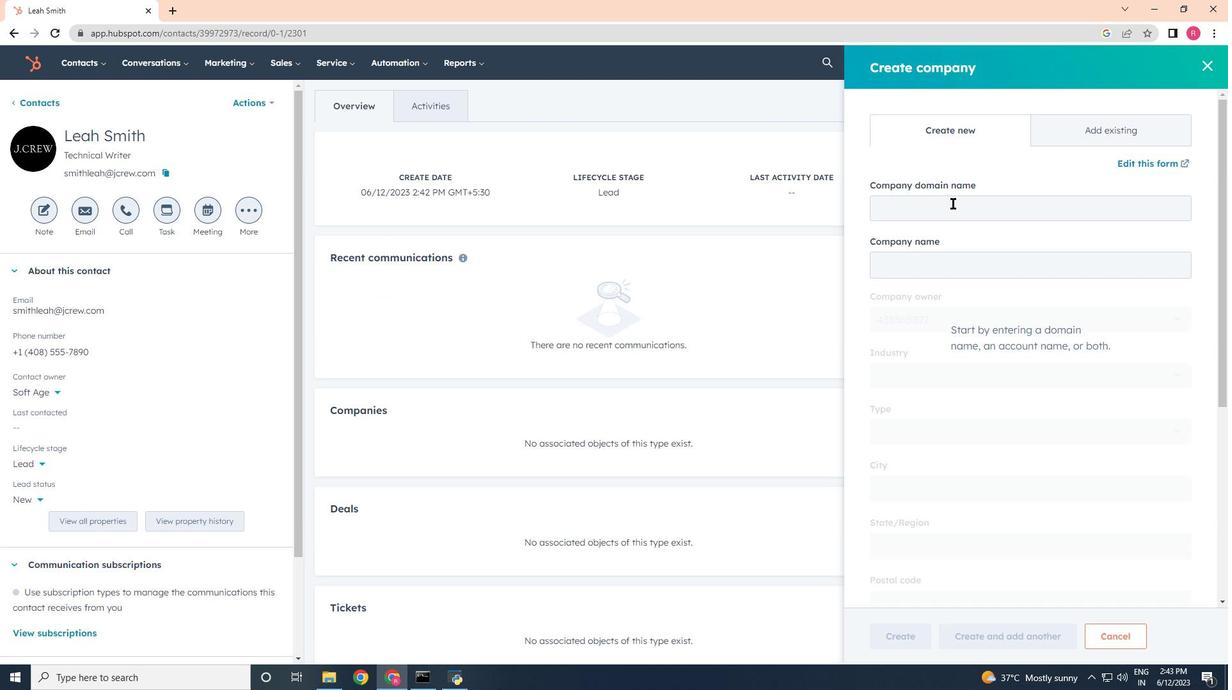 
Action: Mouse pressed left at (954, 204)
Screenshot: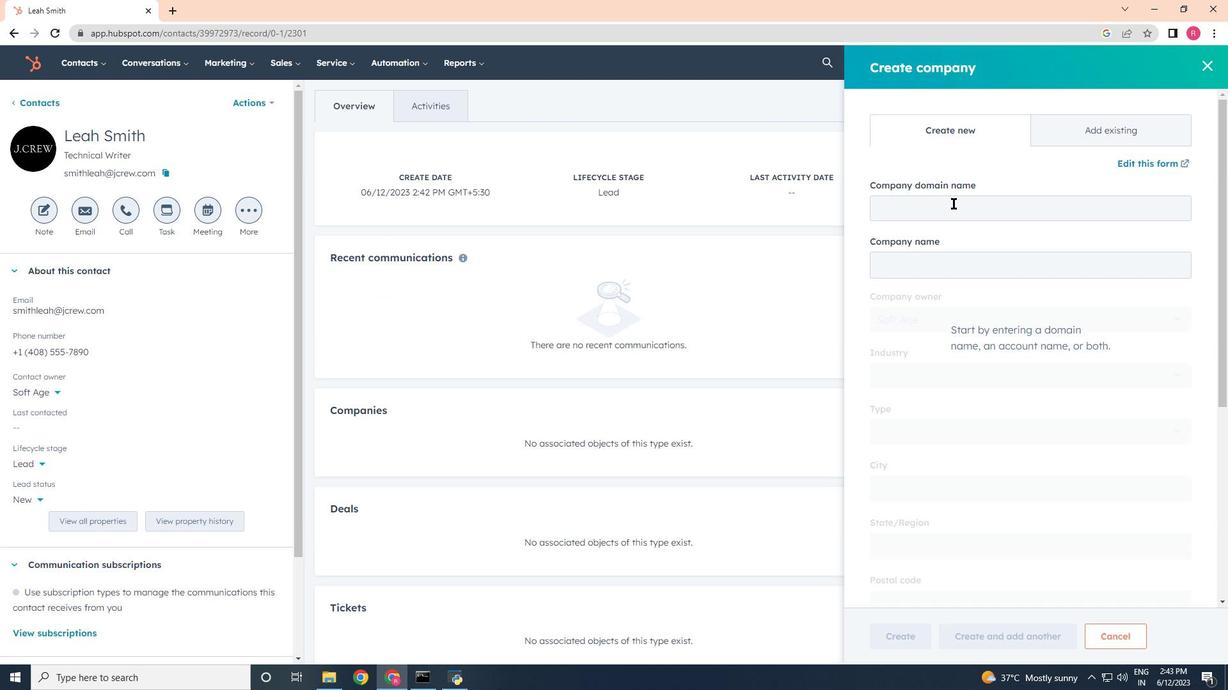 
Action: Mouse moved to (951, 206)
Screenshot: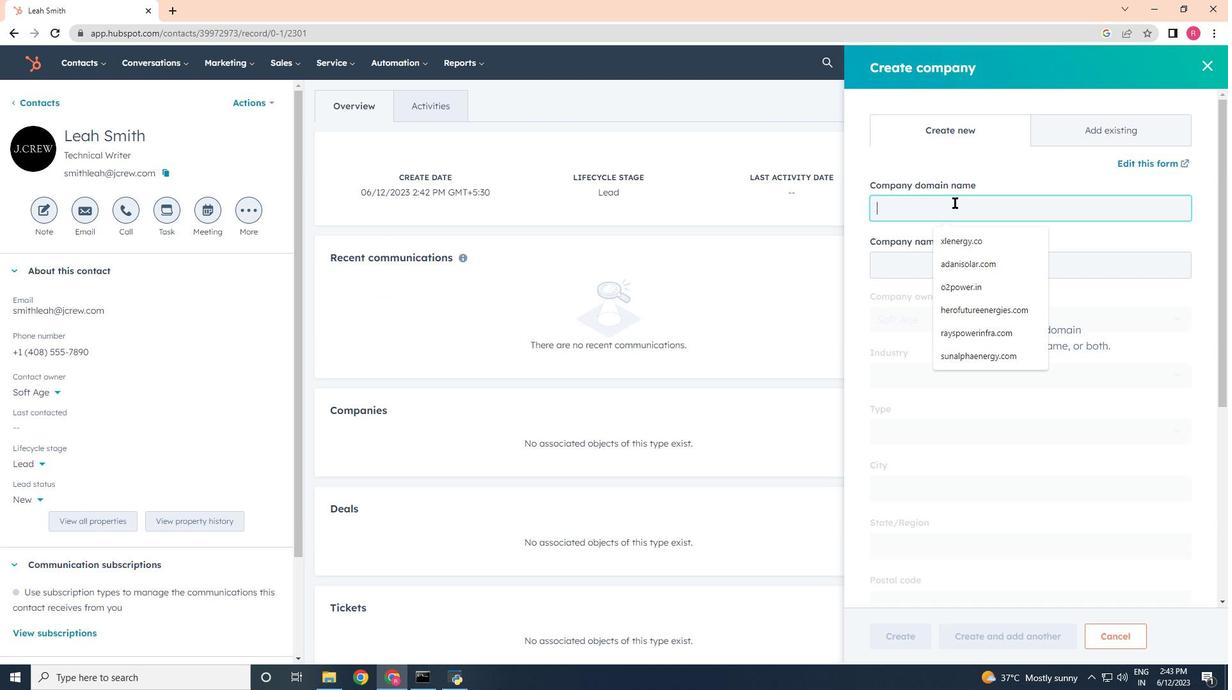 
Action: Key pressed www.speedmark.com
Screenshot: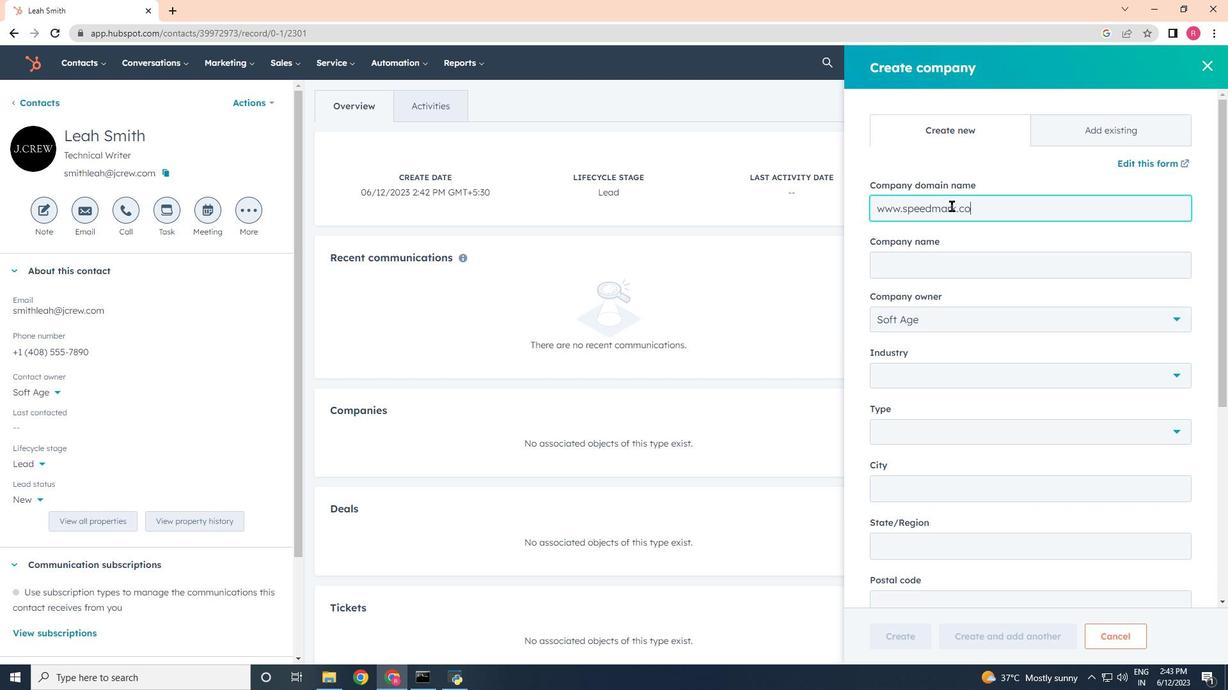 
Action: Mouse moved to (931, 372)
Screenshot: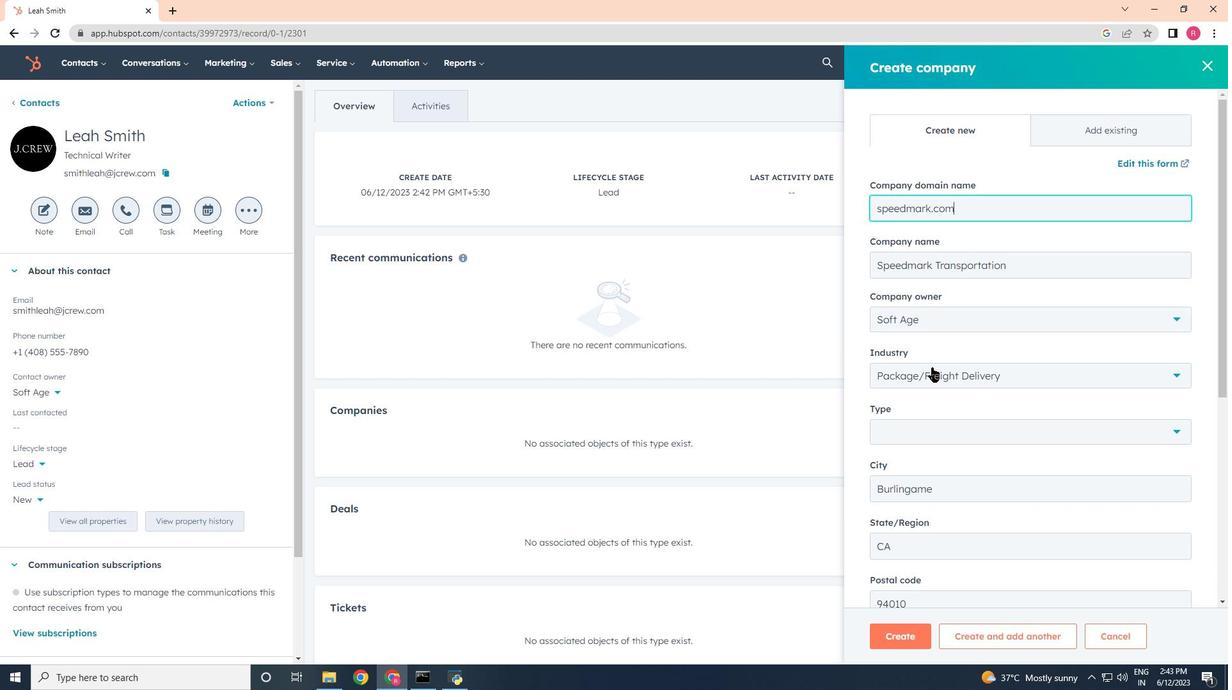 
Action: Mouse scrolled (931, 371) with delta (0, 0)
Screenshot: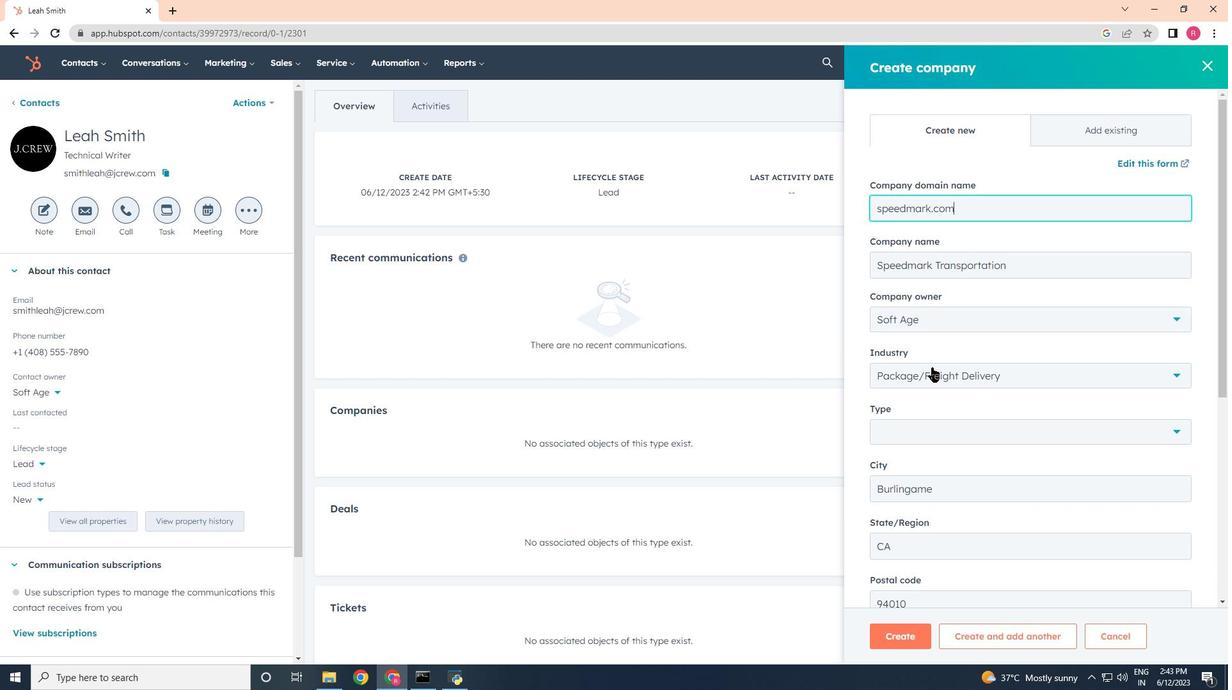 
Action: Mouse scrolled (931, 371) with delta (0, 0)
Screenshot: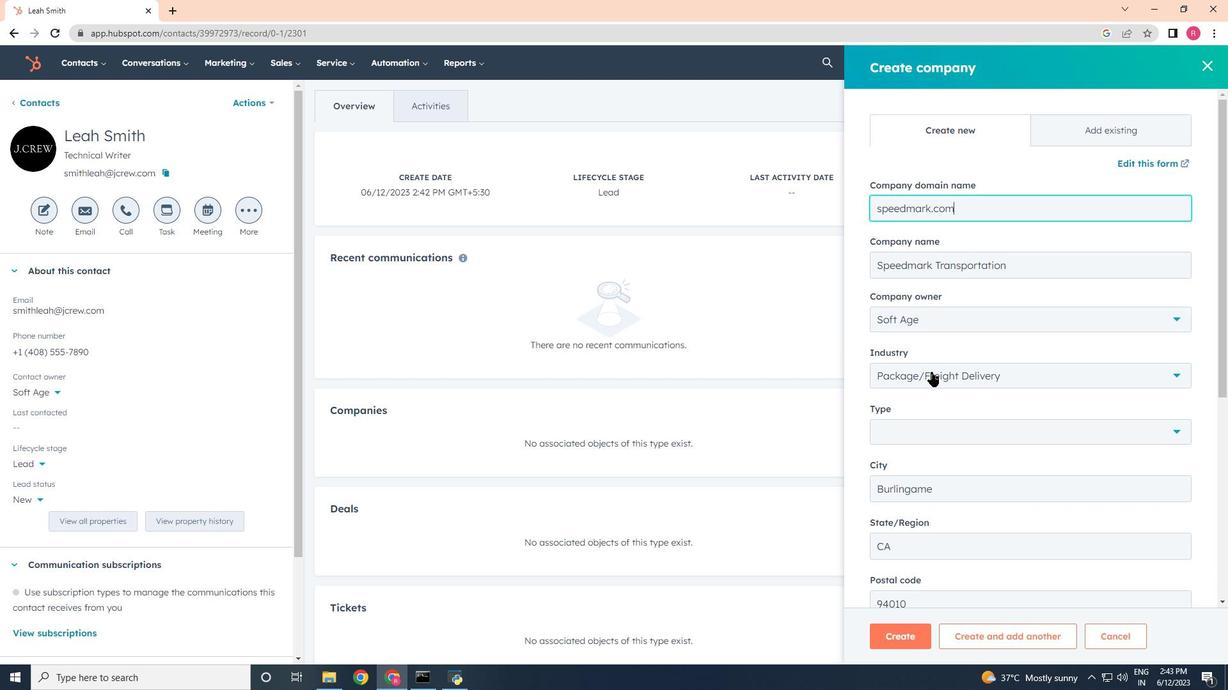 
Action: Mouse scrolled (931, 371) with delta (0, 0)
Screenshot: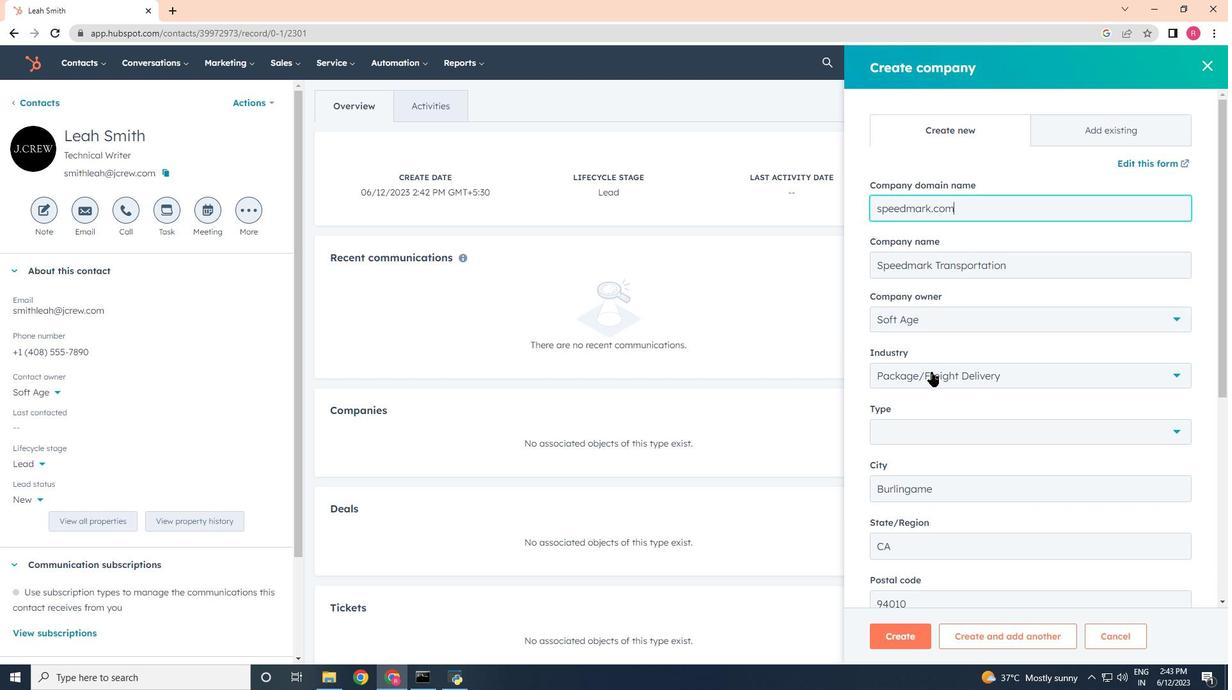 
Action: Mouse scrolled (931, 371) with delta (0, 0)
Screenshot: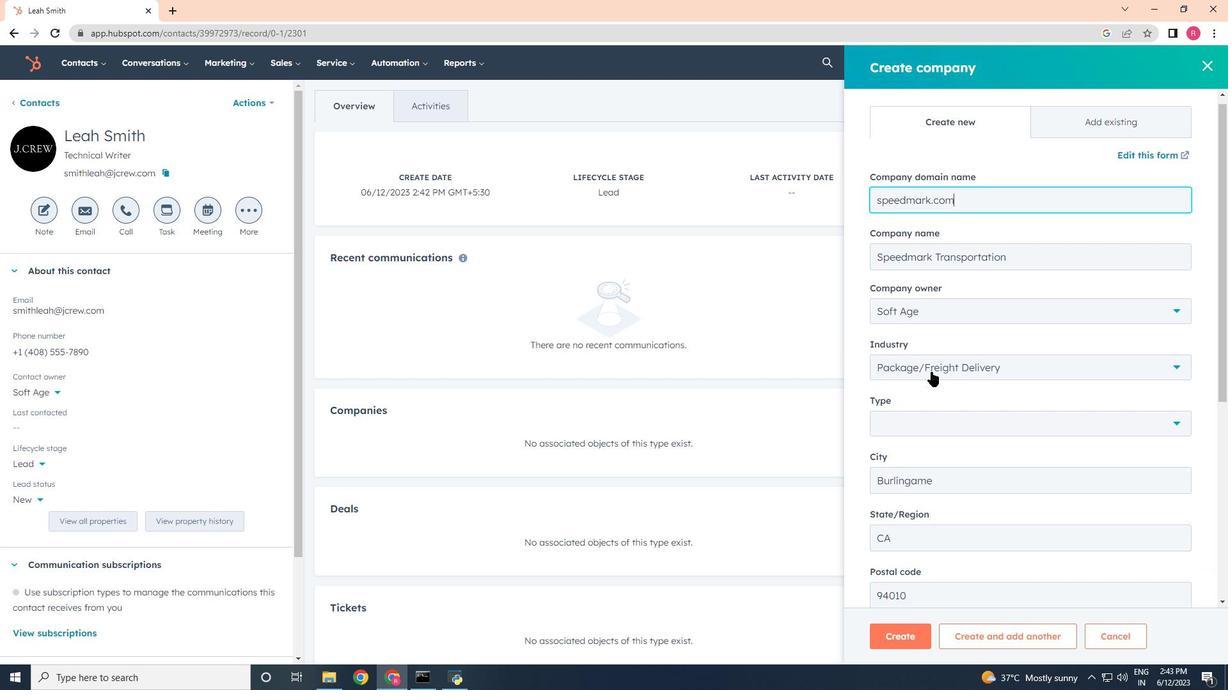 
Action: Mouse scrolled (931, 371) with delta (0, 0)
Screenshot: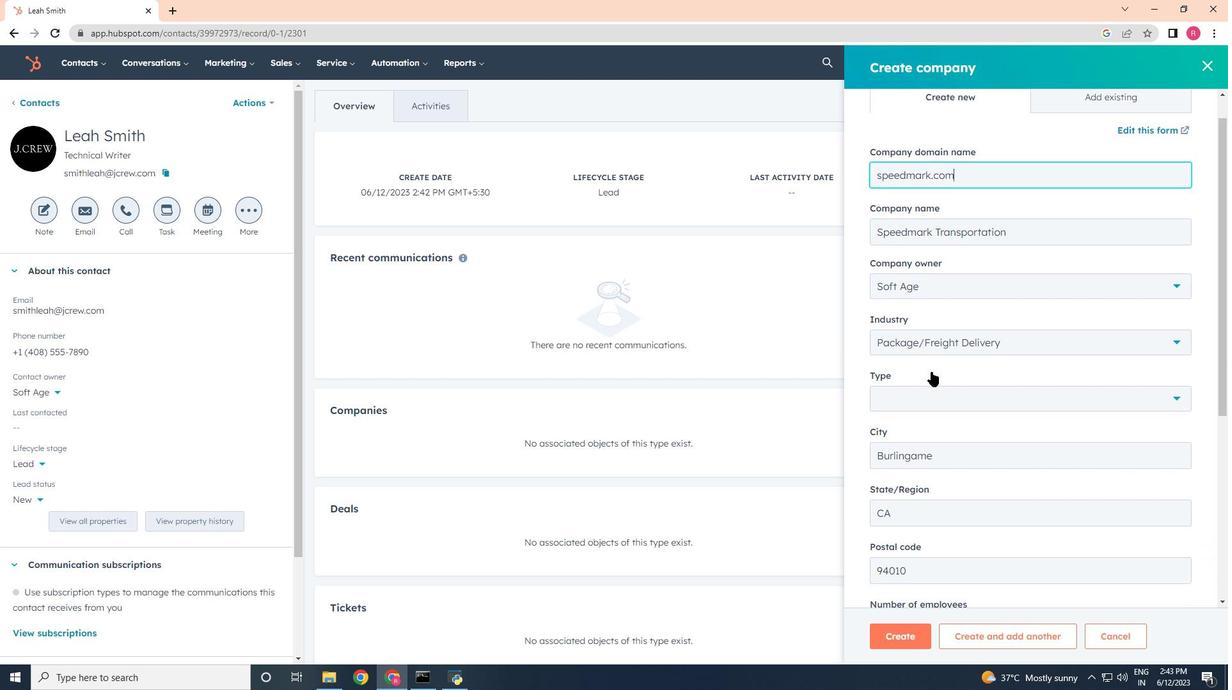 
Action: Mouse moved to (931, 373)
Screenshot: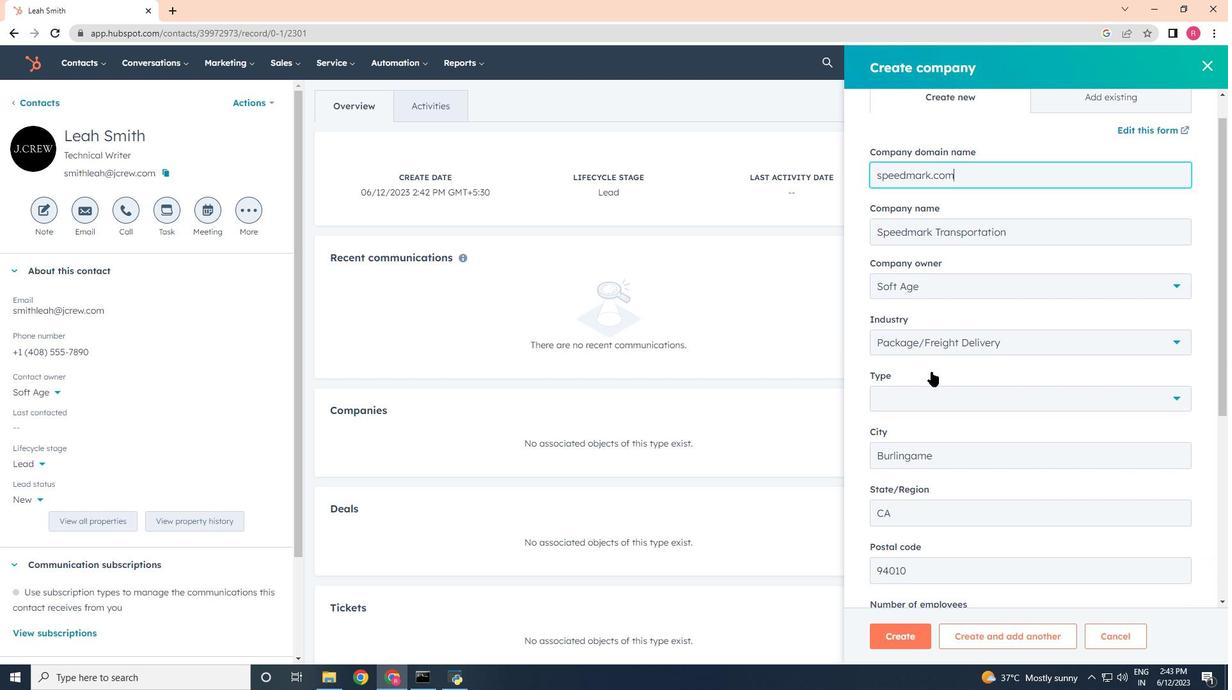 
Action: Mouse scrolled (931, 372) with delta (0, 0)
Screenshot: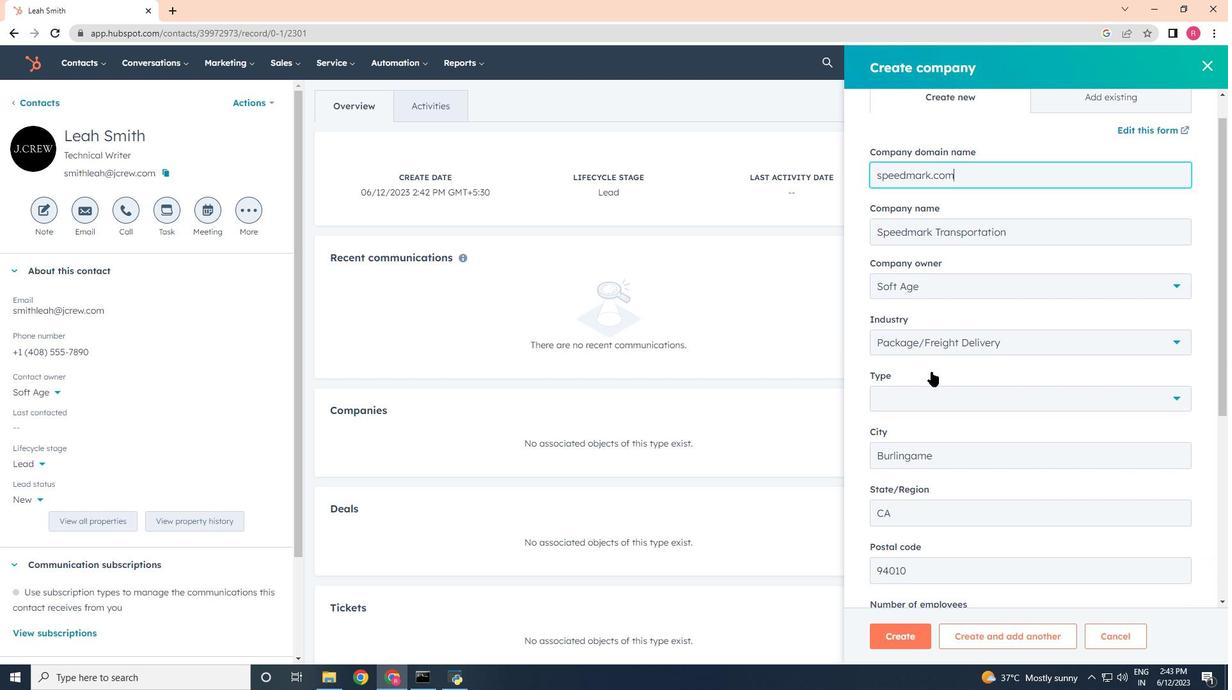
Action: Mouse moved to (917, 492)
Screenshot: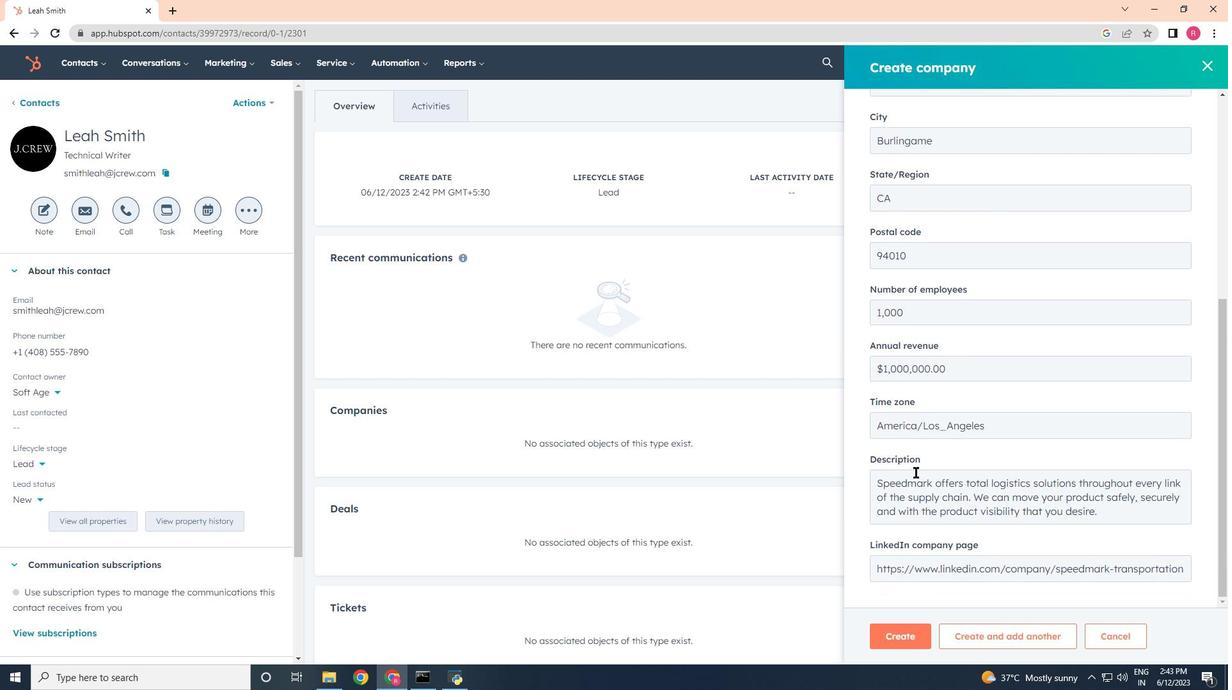 
Action: Mouse scrolled (917, 491) with delta (0, 0)
Screenshot: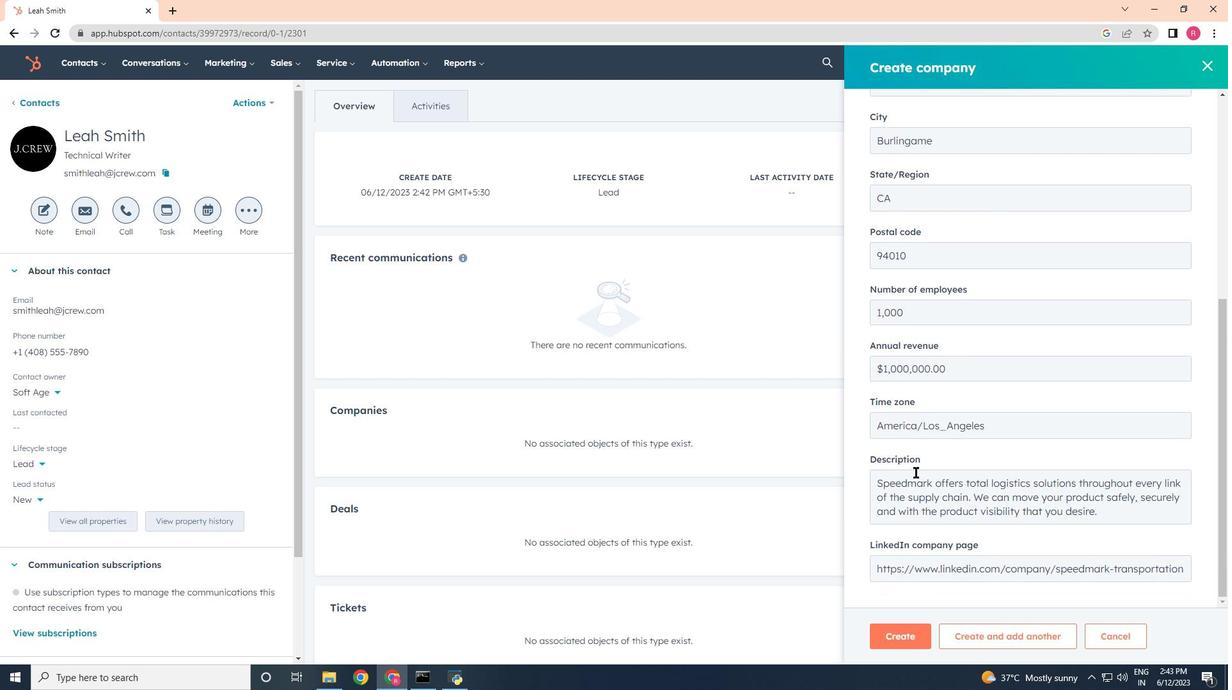 
Action: Mouse moved to (917, 500)
Screenshot: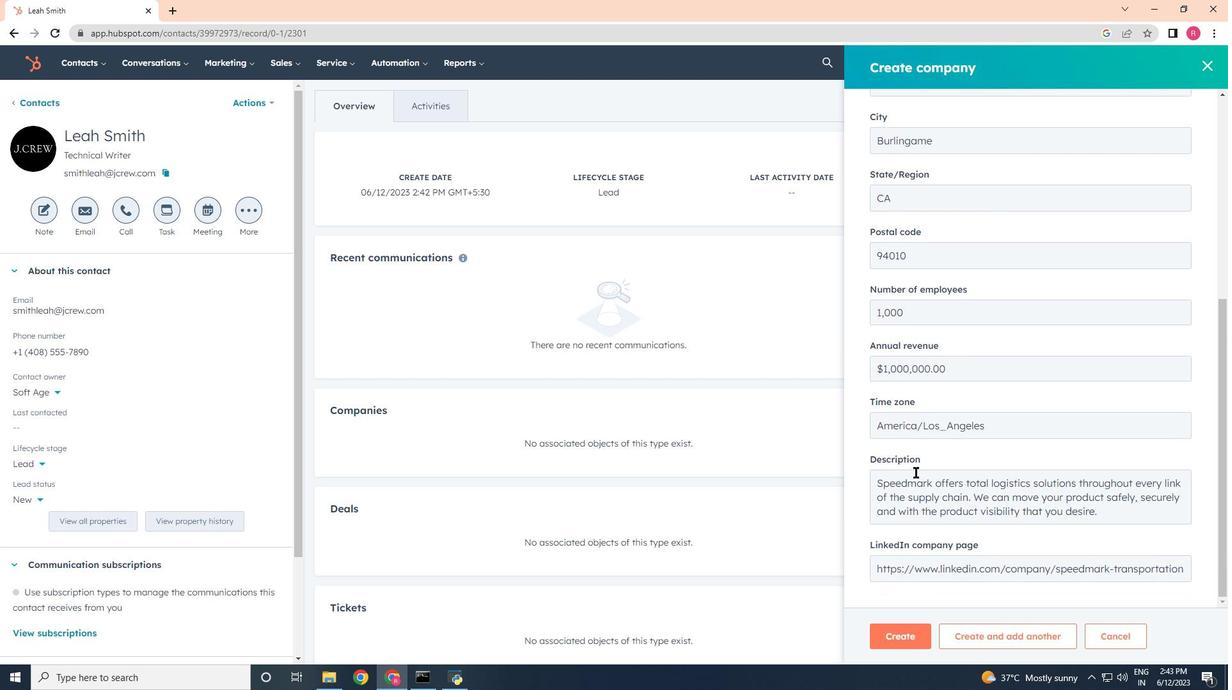 
Action: Mouse scrolled (917, 499) with delta (0, 0)
Screenshot: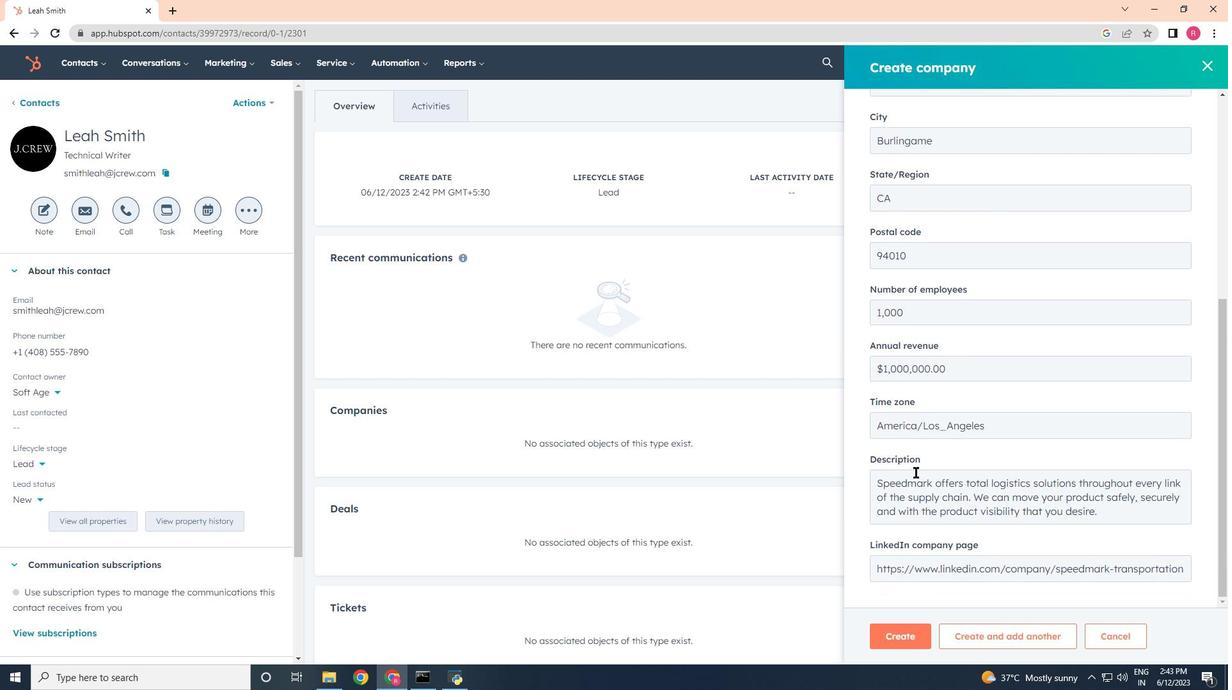 
Action: Mouse moved to (917, 504)
Screenshot: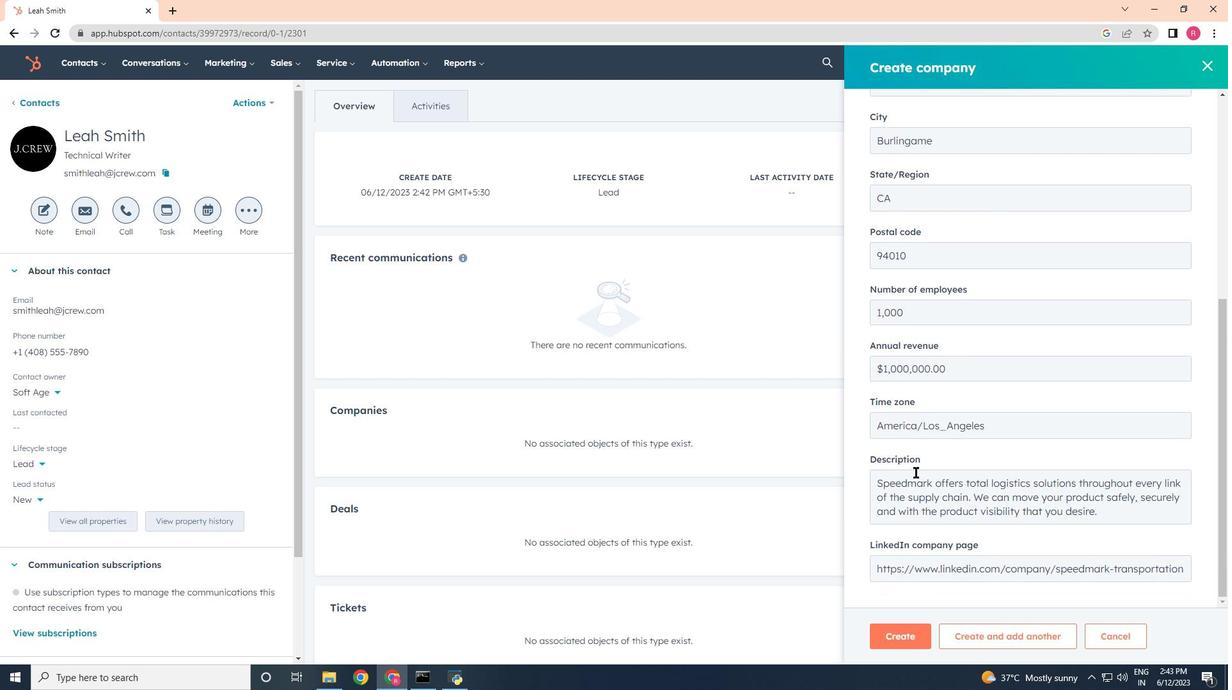 
Action: Mouse scrolled (917, 503) with delta (0, 0)
Screenshot: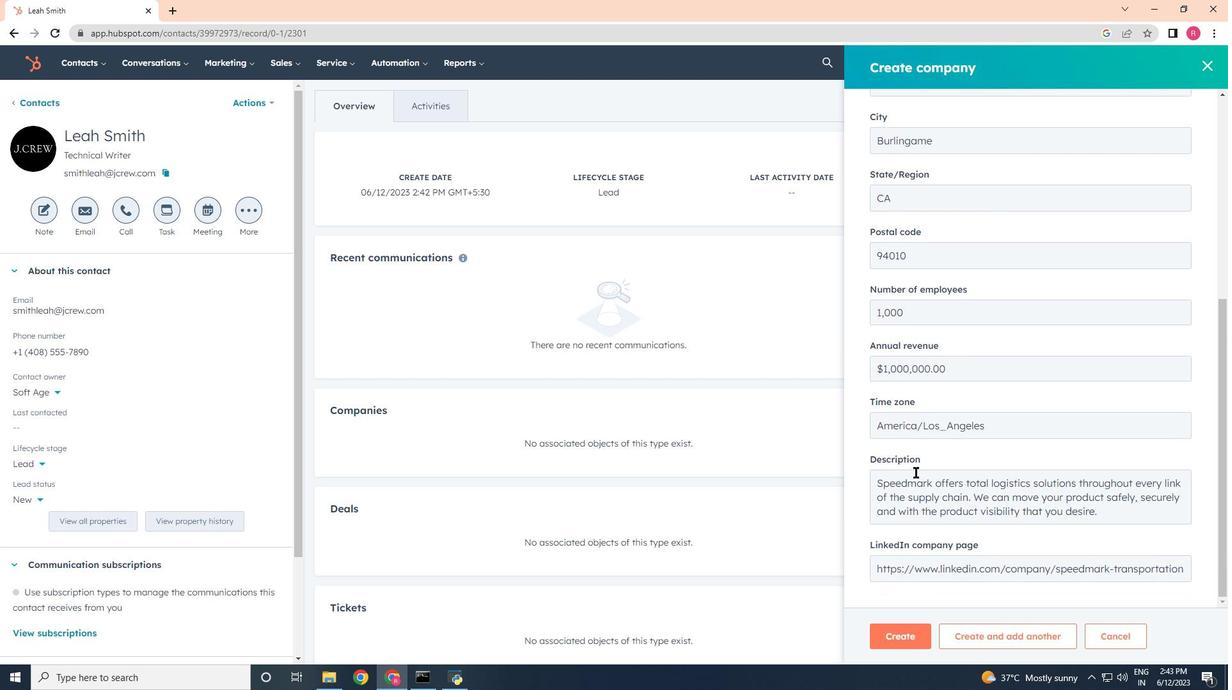 
Action: Mouse moved to (917, 507)
Screenshot: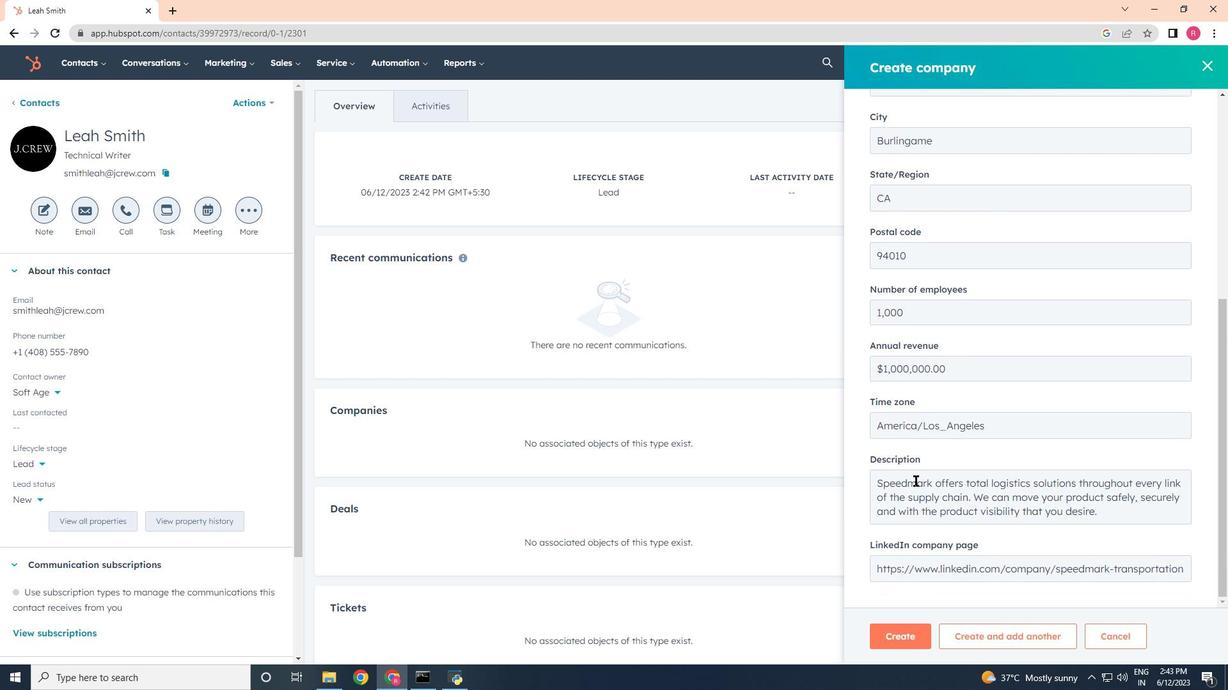 
Action: Mouse scrolled (917, 506) with delta (0, 0)
Screenshot: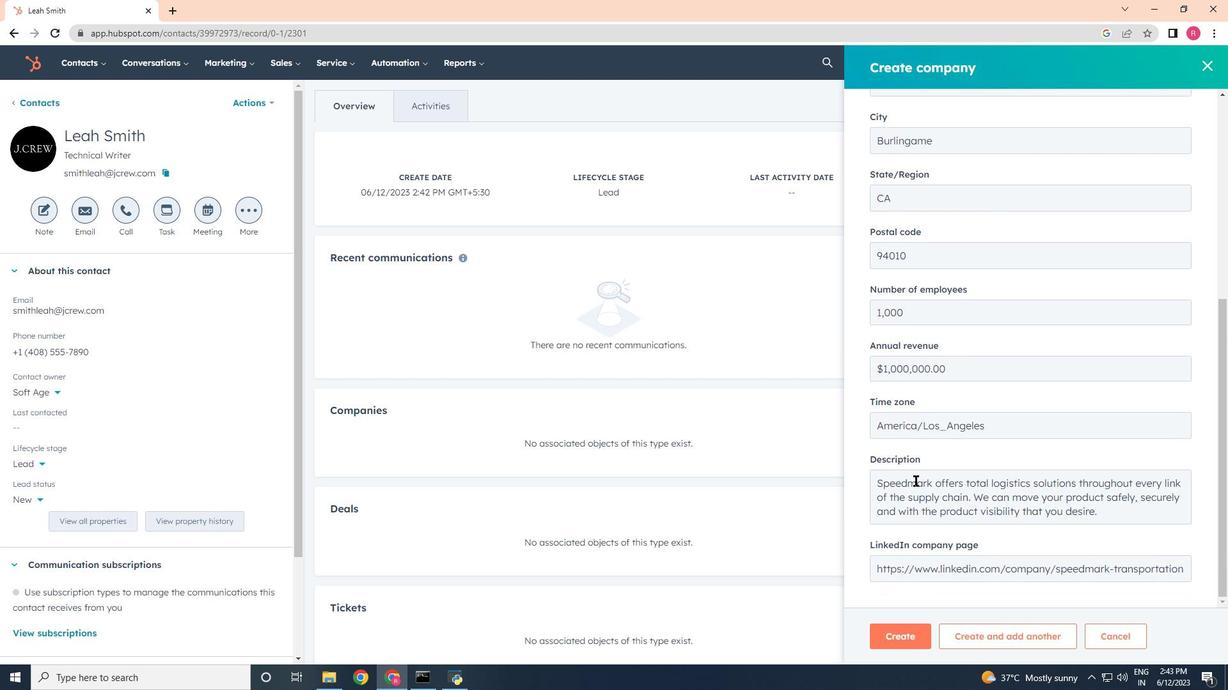 
Action: Mouse moved to (914, 636)
Screenshot: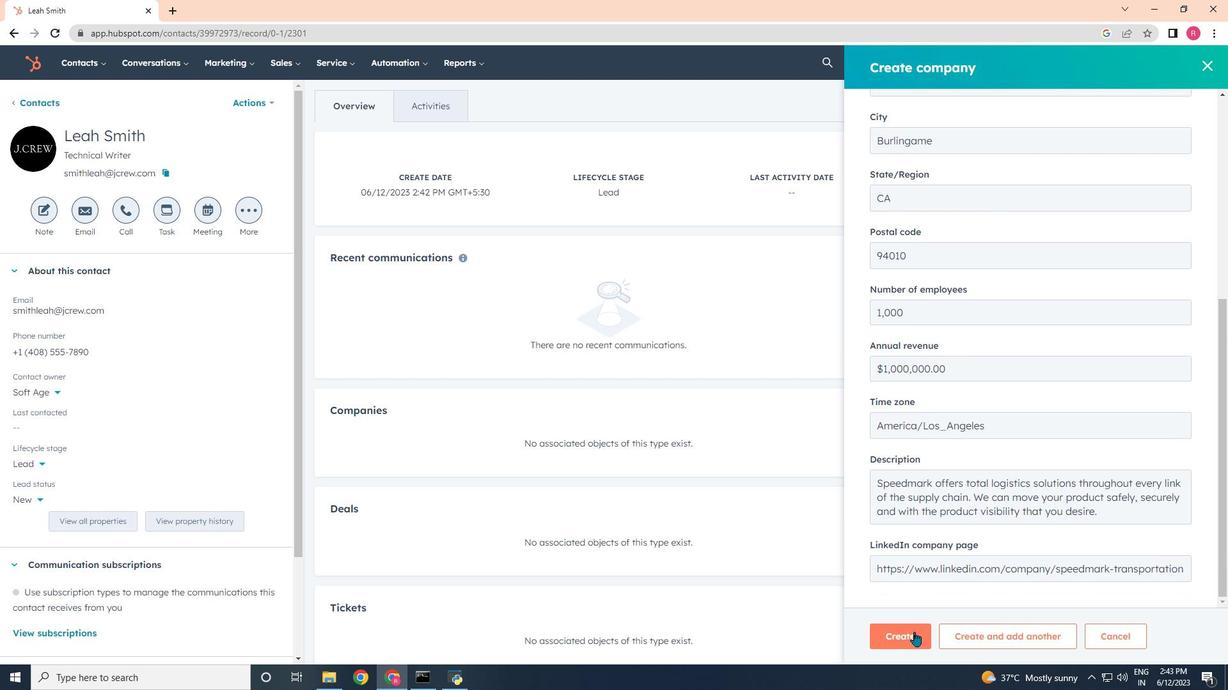 
Action: Mouse pressed left at (914, 636)
Screenshot: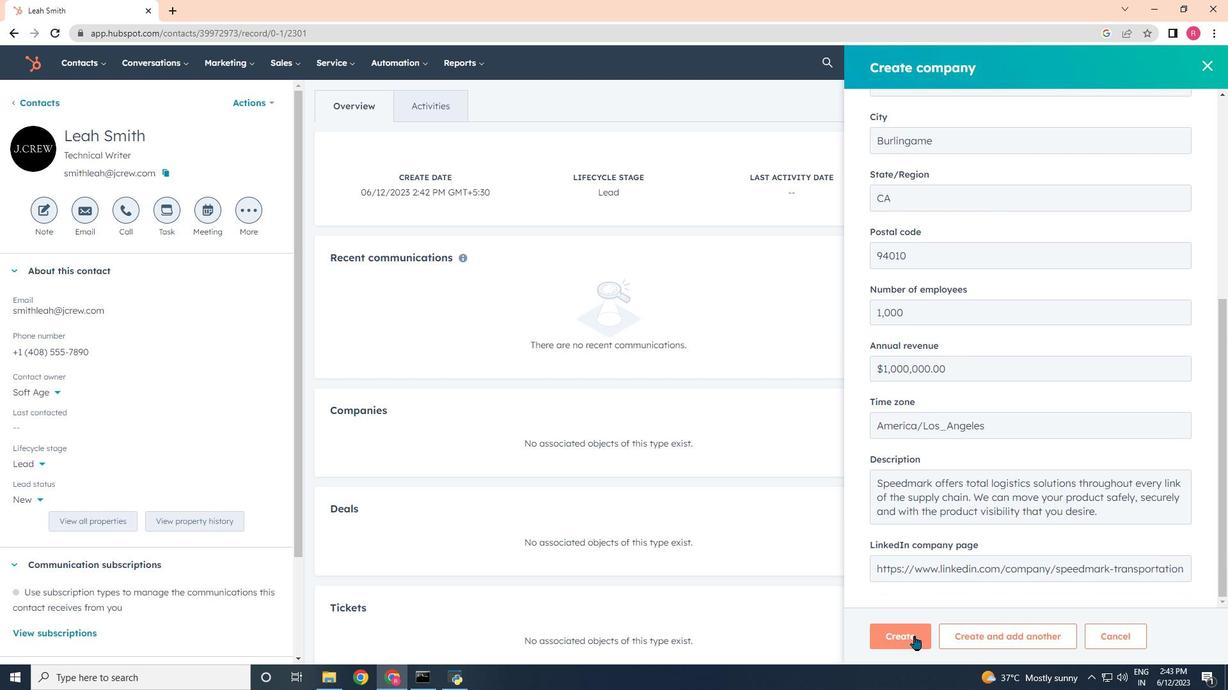 
Action: Mouse moved to (914, 636)
Screenshot: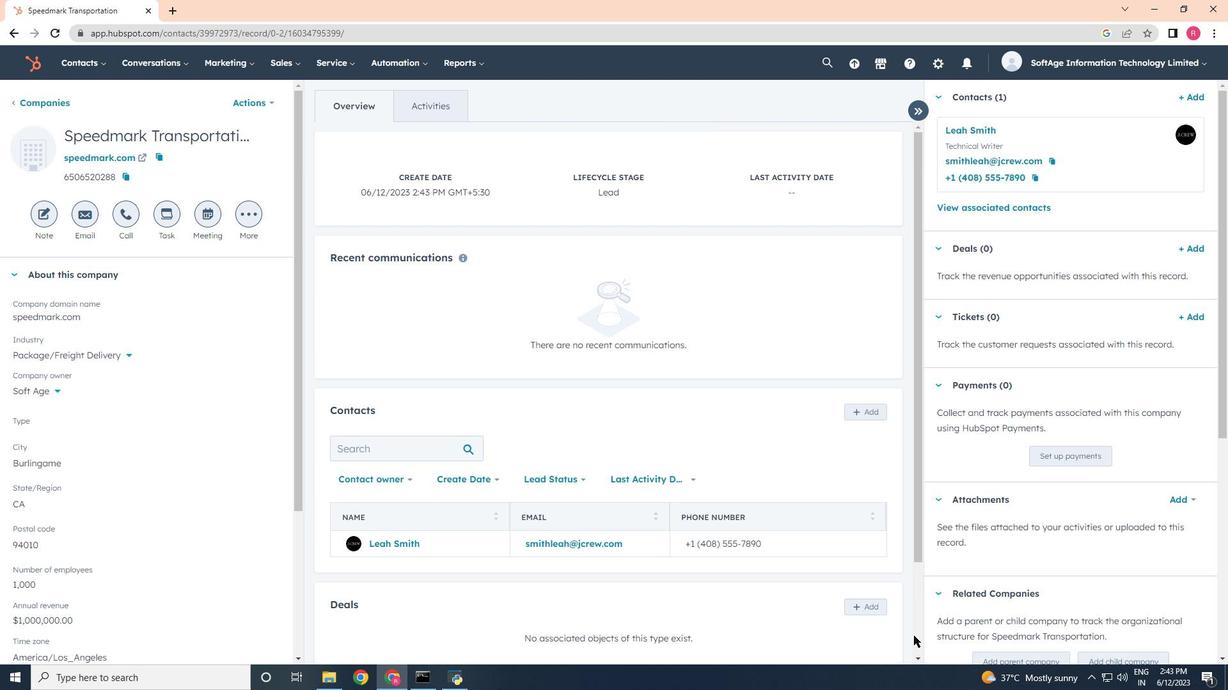 
